 Task: Open a blank google sheet and write heading  SpendSmartAdd Dates in a column and its values below  '2023-05-01, 2023-05-03, 2023-05-05, 2023-05-10, 2023-05-15, 2023-05-20, 2023-05-25 & 2023-05-31'Add Categories in next column and its values below  Groceries, Dining Out, Transportation, Entertainment, Shopping, Utilities, Health & Miscellaneous. Add Descriptions in next column and its values below  Supermarket, Restaurant, Public Transport, Movie Tickets, Clothing Store, Internet Bill, Pharmacy & Online PurchaseAdd Amountin next column and its values below  $50, $30, $10, $20, $100, $60, $40 & $50Save page DashboardFinDashboardbook
Action: Key pressed <Key.shift>Spend
Screenshot: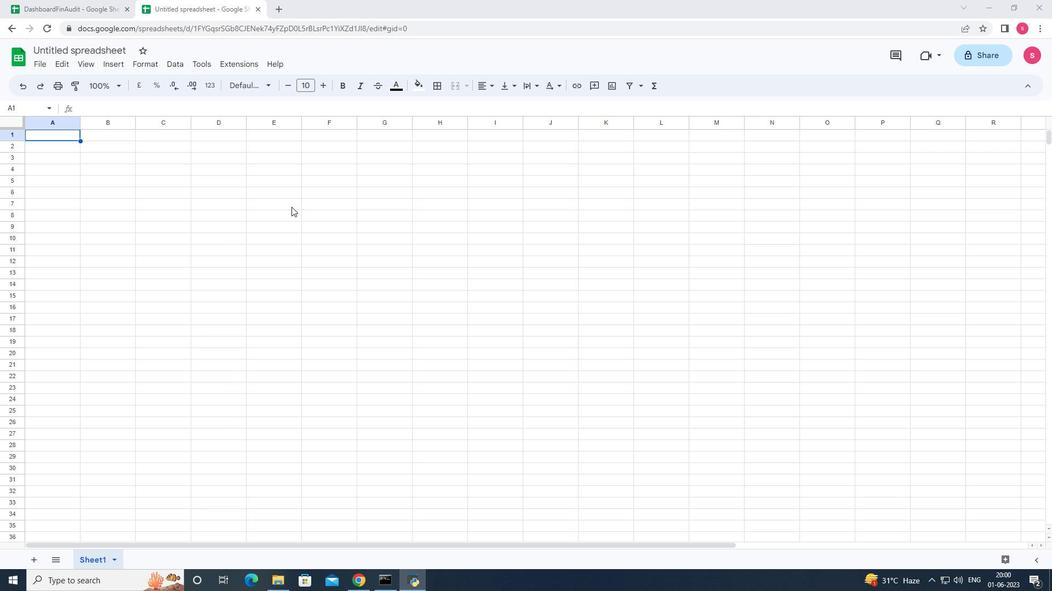 
Action: Mouse moved to (58, 134)
Screenshot: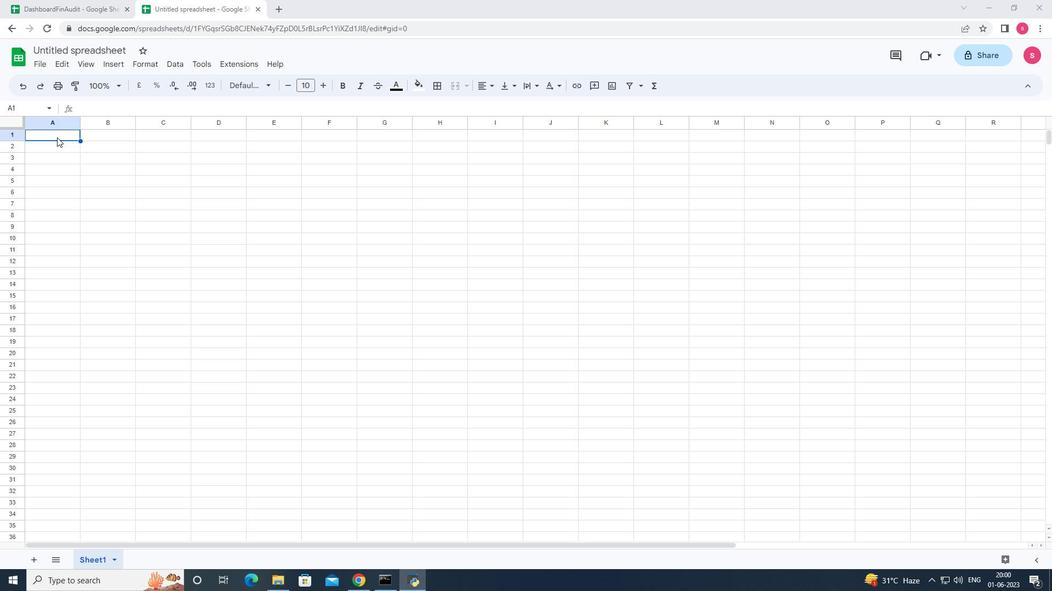 
Action: Mouse pressed left at (58, 134)
Screenshot: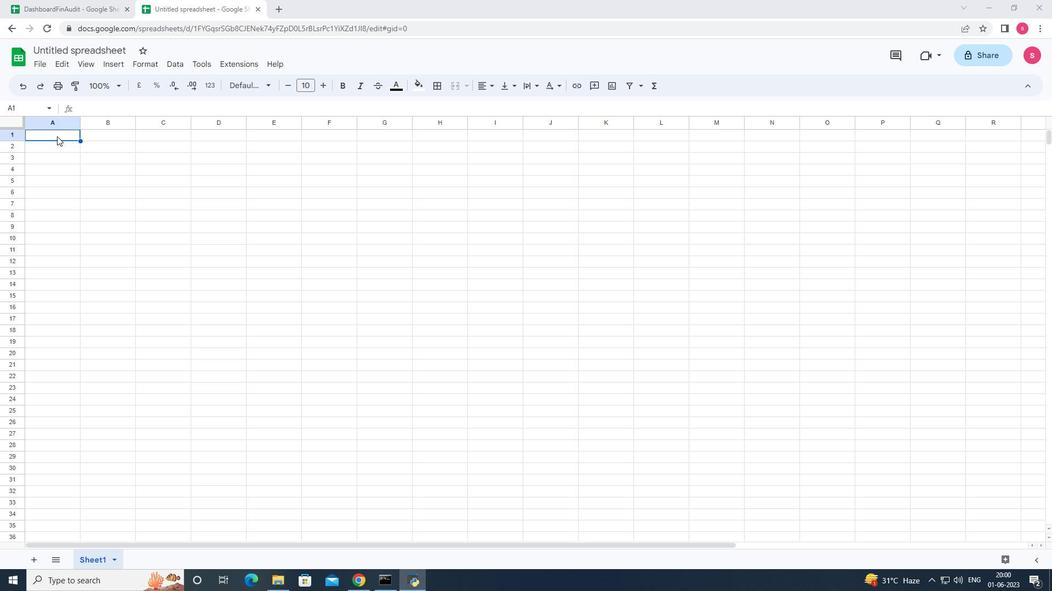 
Action: Mouse moved to (38, 136)
Screenshot: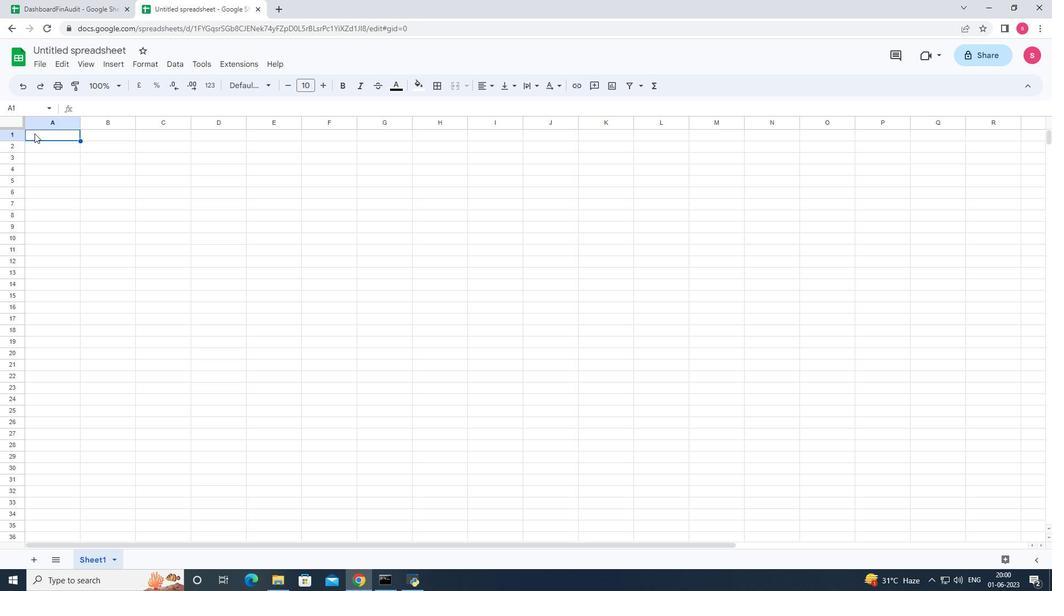 
Action: Mouse pressed left at (38, 136)
Screenshot: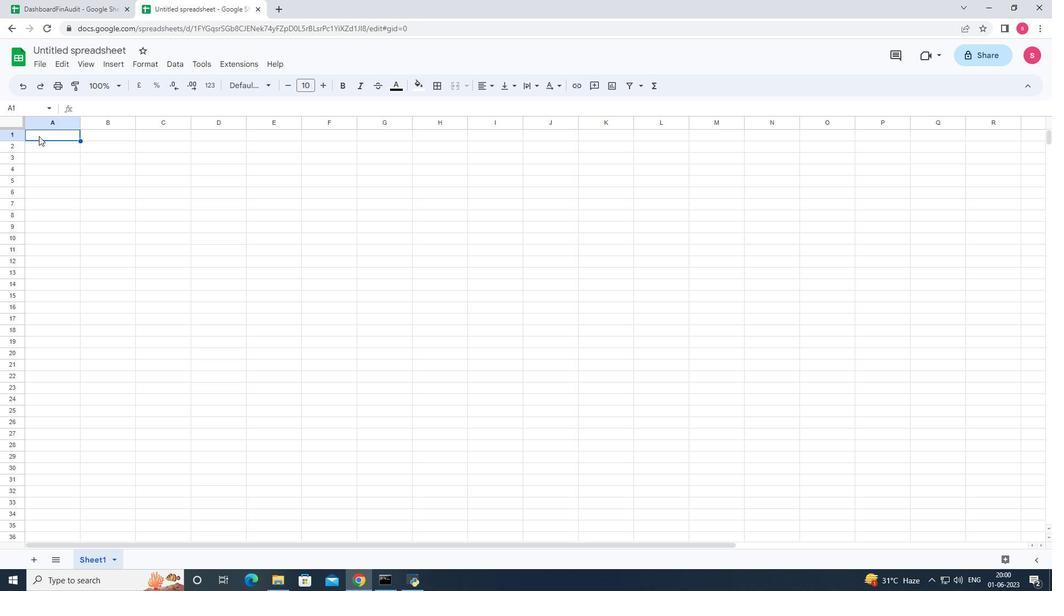 
Action: Mouse moved to (43, 134)
Screenshot: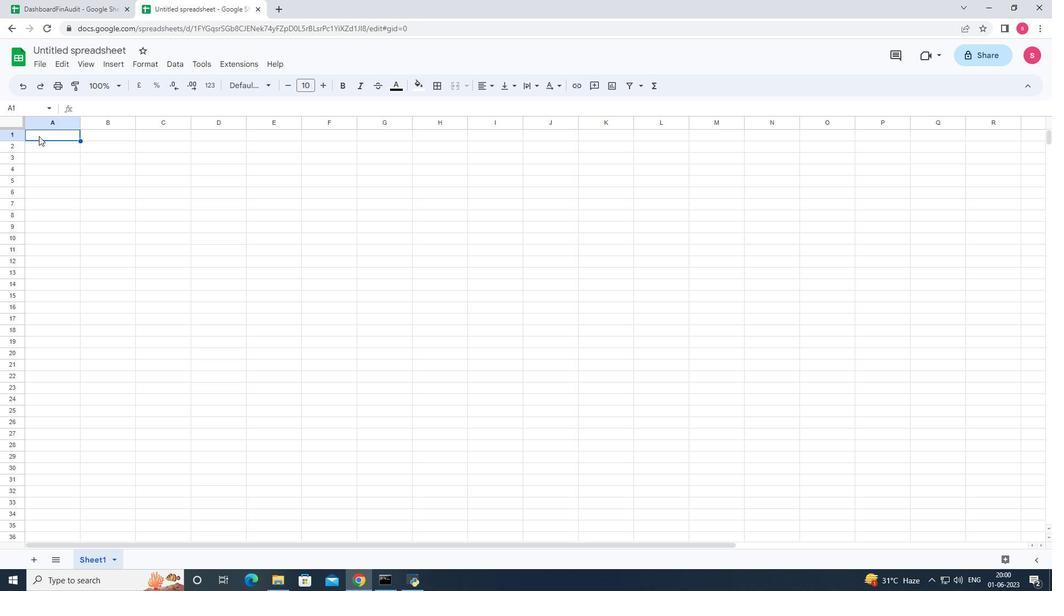 
Action: Mouse pressed left at (43, 134)
Screenshot: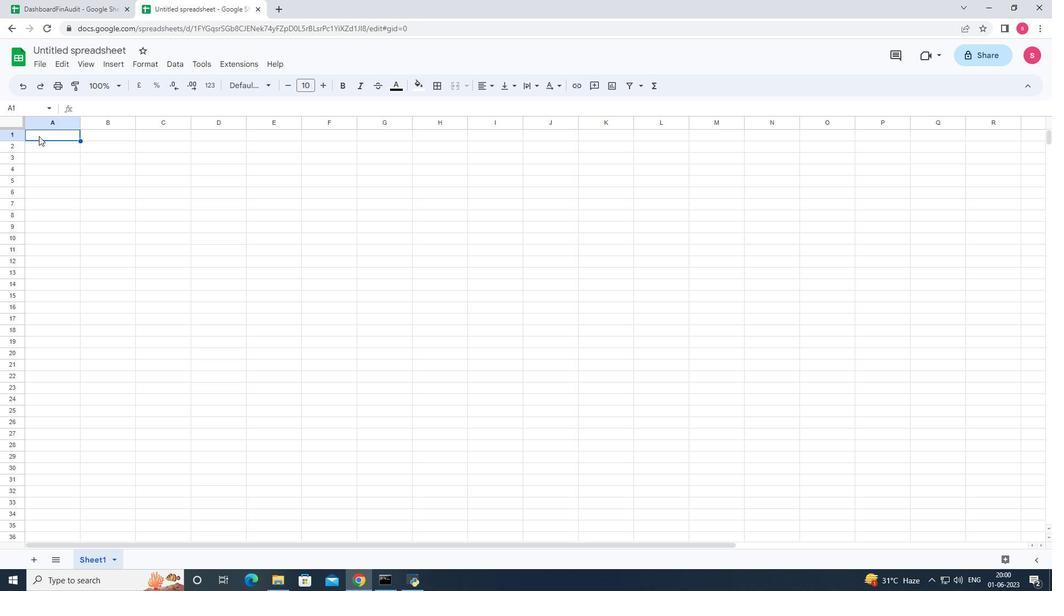 
Action: Mouse moved to (52, 133)
Screenshot: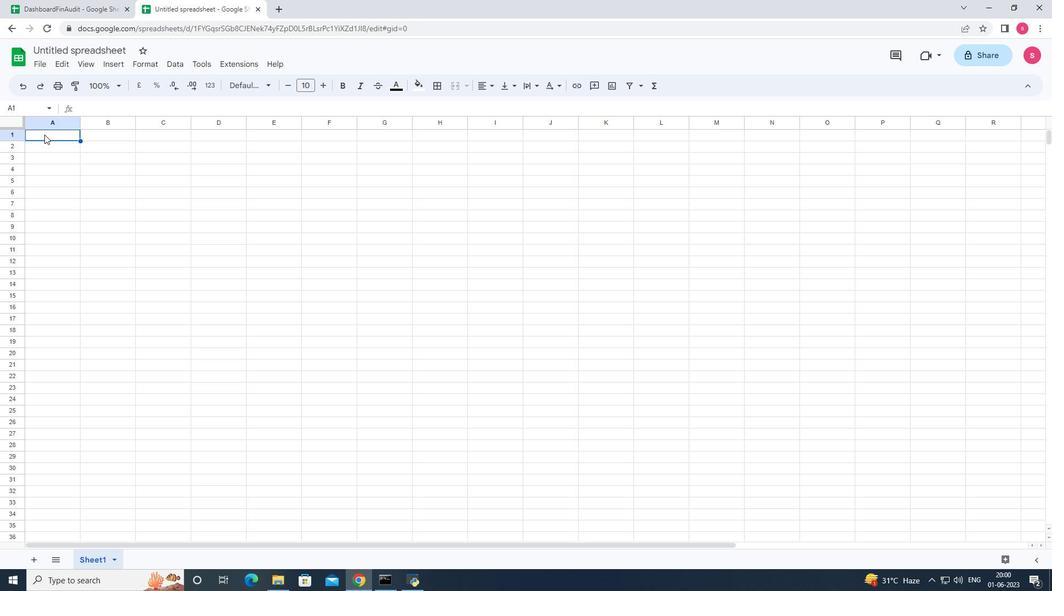 
Action: Mouse pressed left at (52, 133)
Screenshot: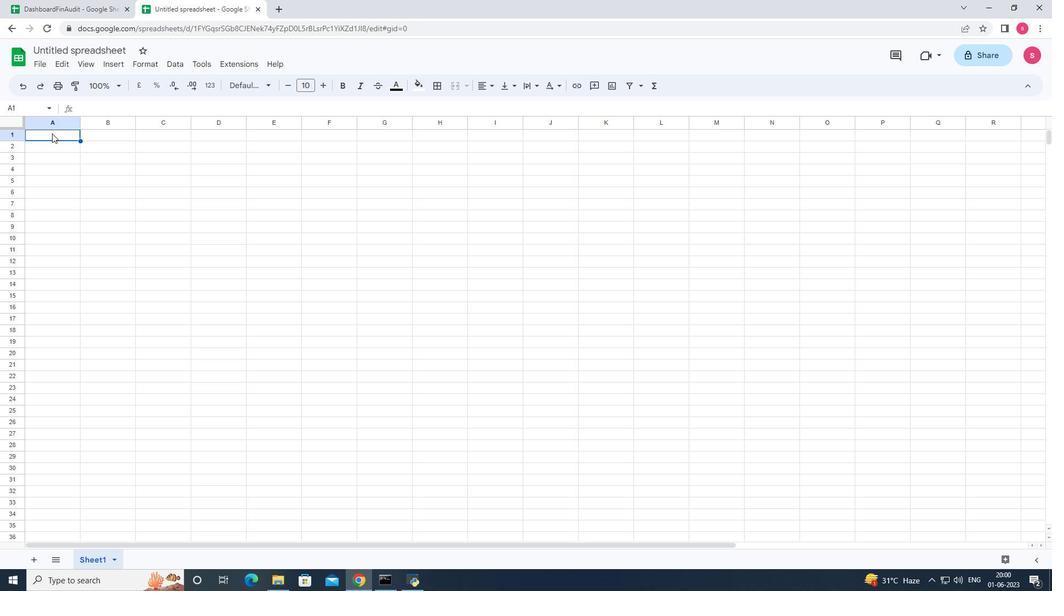 
Action: Mouse moved to (61, 128)
Screenshot: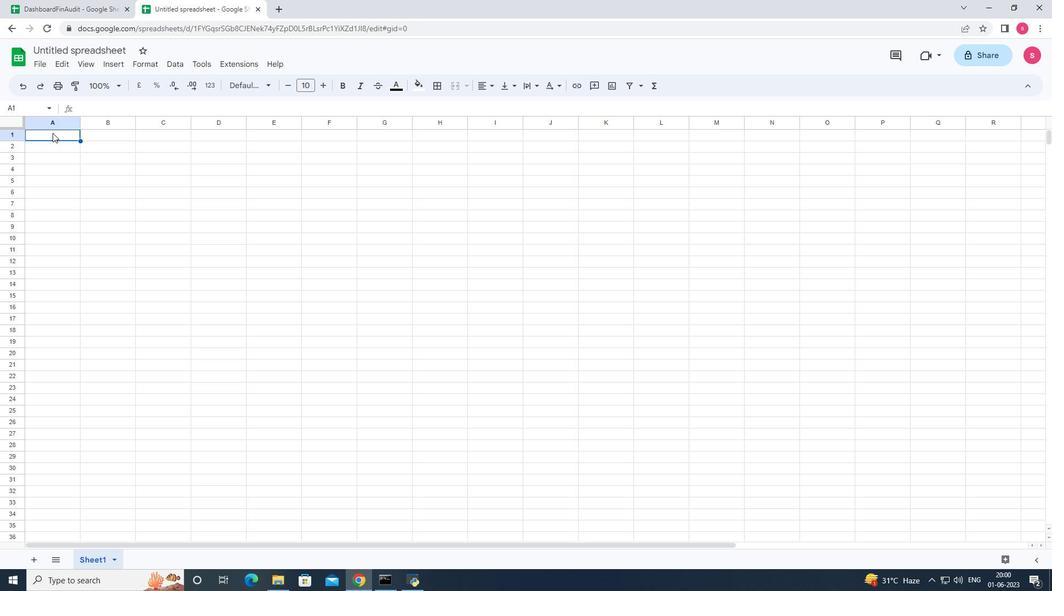 
Action: Mouse pressed left at (61, 128)
Screenshot: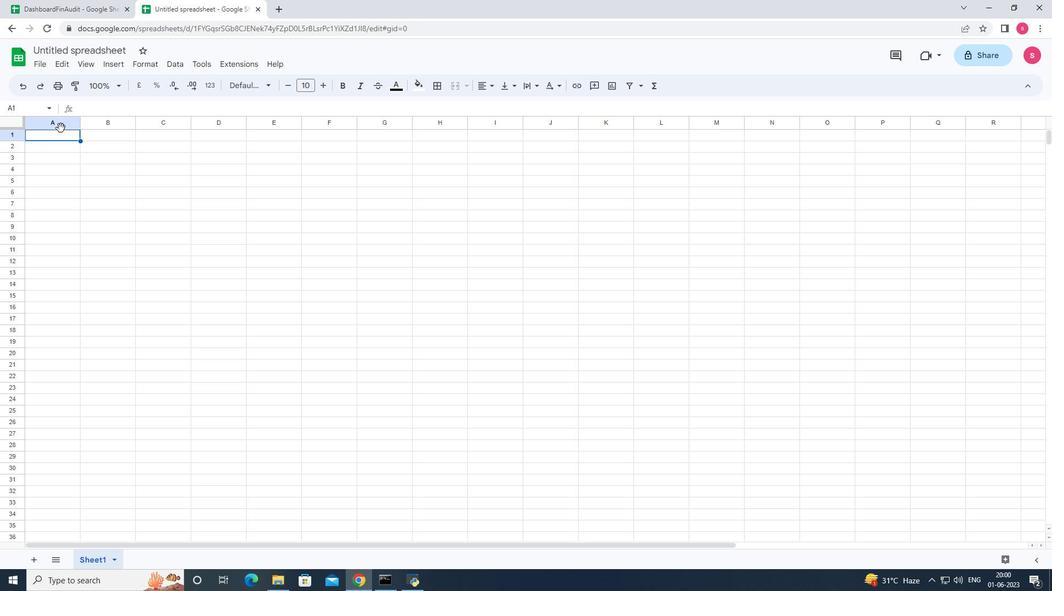 
Action: Mouse moved to (150, 176)
Screenshot: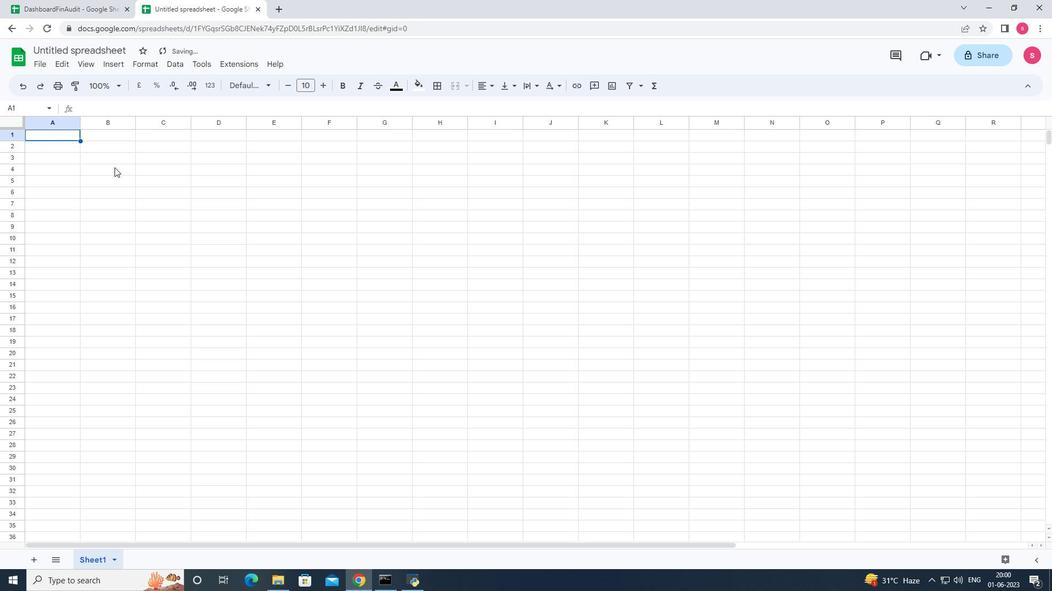 
Action: Mouse pressed left at (150, 176)
Screenshot: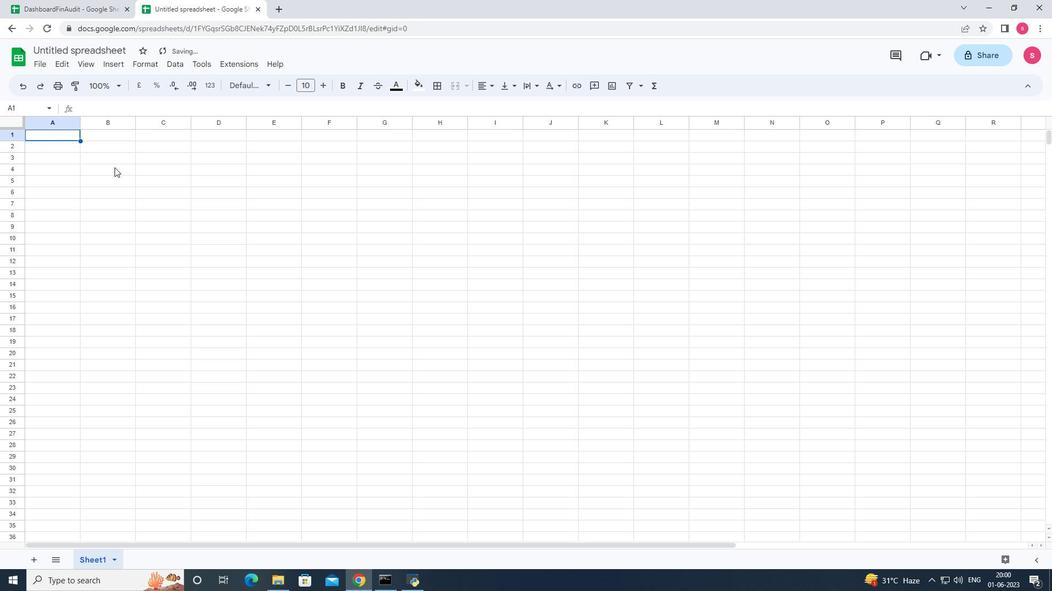 
Action: Mouse moved to (66, 137)
Screenshot: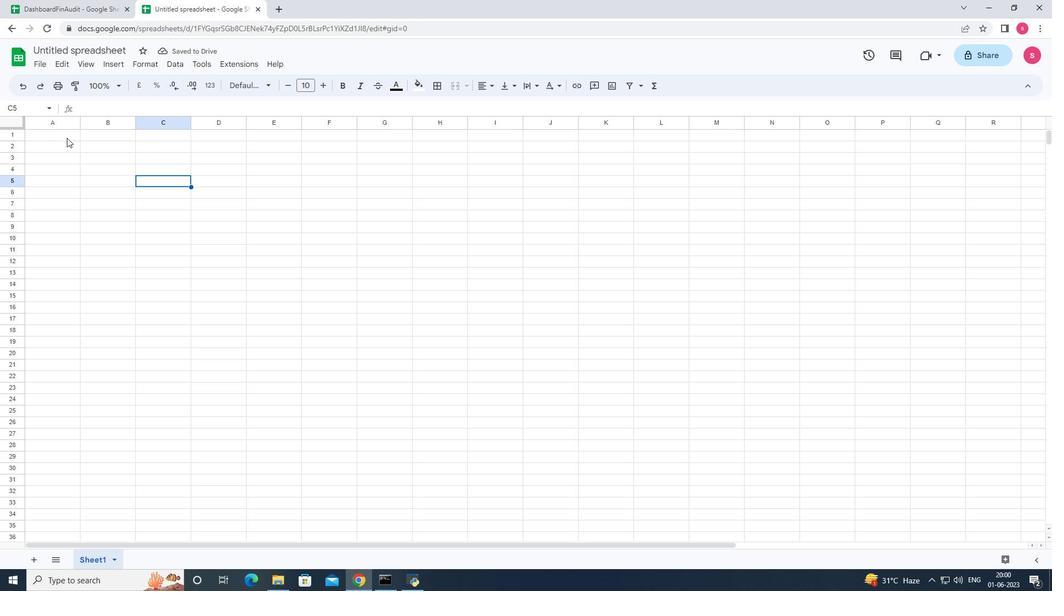 
Action: Mouse pressed left at (66, 137)
Screenshot: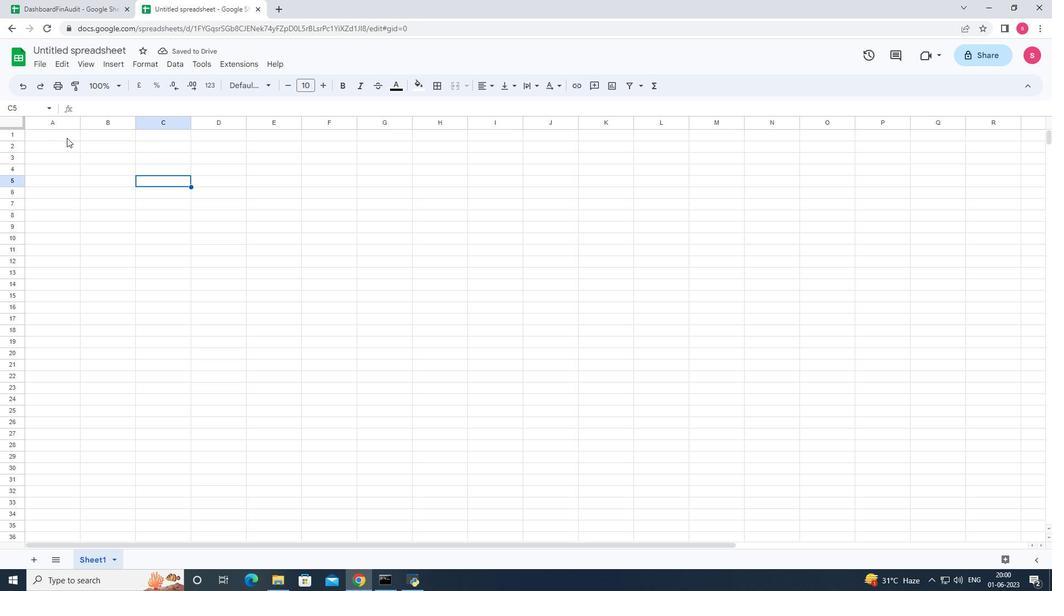 
Action: Mouse pressed left at (66, 137)
Screenshot: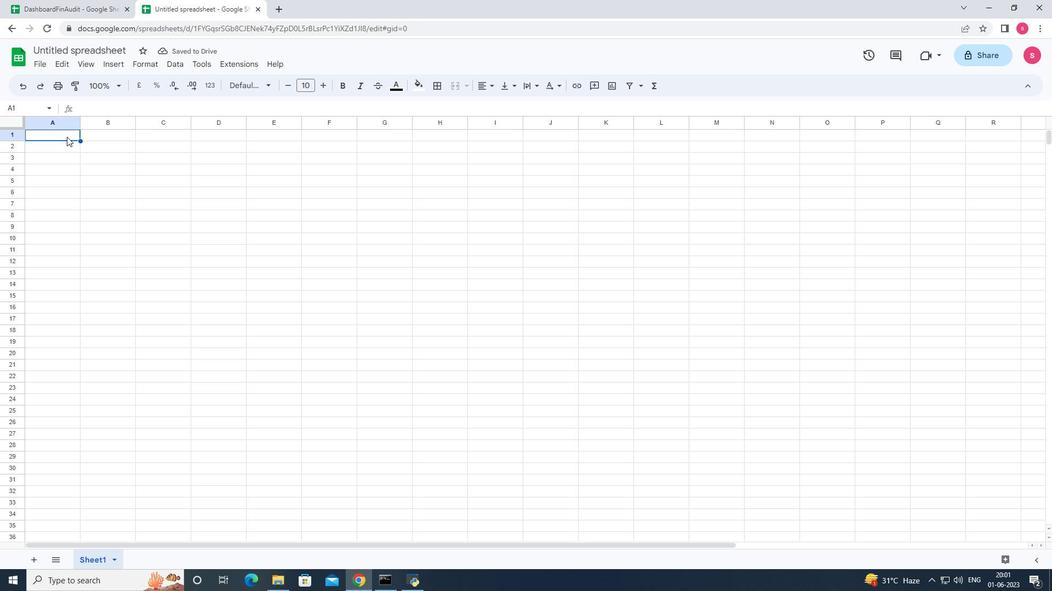 
Action: Mouse pressed left at (66, 137)
Screenshot: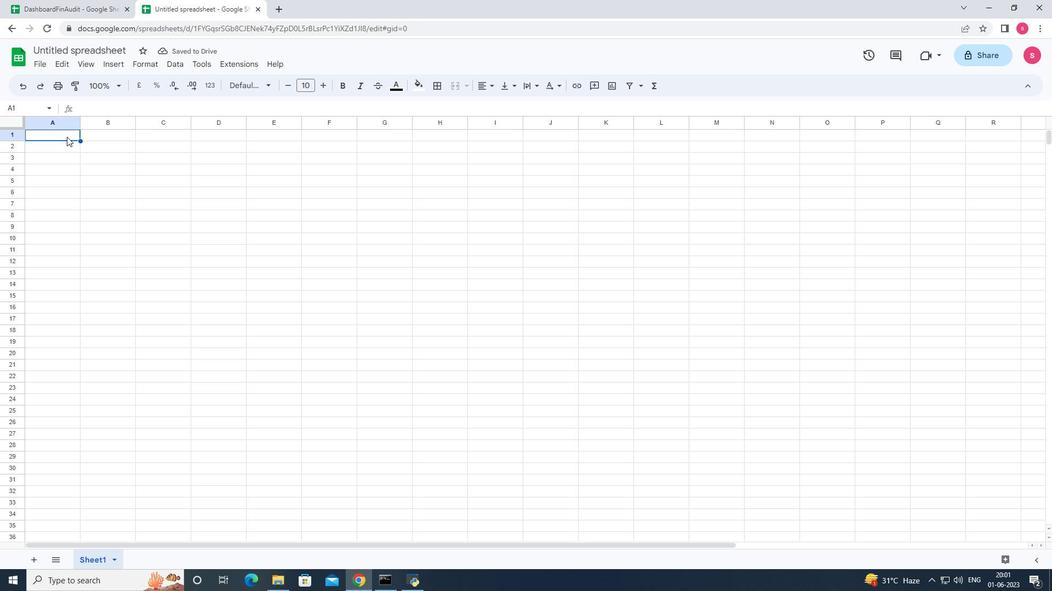 
Action: Mouse moved to (117, 183)
Screenshot: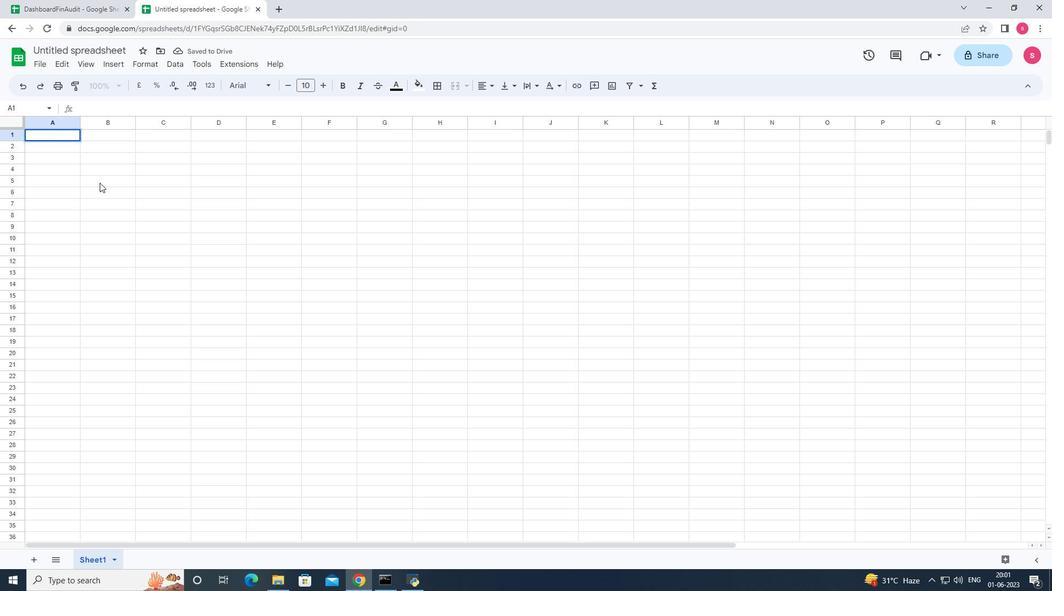 
Action: Key pressed <Key.shift>Spend<Key.space><Key.shift>Smart<Key.enter><Key.shift>DA<Key.backspace>ates<Key.enter>2023-05-01<Key.enter>2023-05-03<Key.enter>2023-05-05<Key.enter>2023-05-0<Key.backspace>10<Key.enter>2023-05-15<Key.enter>2023-05-20<Key.enter>2023-05-25<Key.enter>2023-05-31<Key.enter><Key.right><Key.up><Key.up><Key.up><Key.up><Key.up><Key.up><Key.up><Key.up><Key.up><Key.shift>Categories<Key.down><Key.shift><Key.shift><Key.shift><Key.shift><Key.shift><Key.shift><Key.shift><Key.shift><Key.shift><Key.shift>Groceries<Key.enter><Key.shift><Key.shift><Key.shift>Dining<Key.space><Key.shift>out<Key.backspace><Key.backspace><Key.backspace><Key.shift><Key.shift><Key.shift><Key.shift><Key.shift><Key.shift><Key.shift><Key.shift><Key.shift><Key.shift>Out<Key.enter><Key.shift>Transportation<Key.enter><Key.shift>Entertainment<Key.enter><Key.shift>Shopping<Key.enter><Key.shift>Utilities<Key.enter><Key.shift><Key.shift><Key.shift><Key.shift><Key.shift><Key.shift>Health<Key.enter><Key.shift>Miscellaneous<Key.enter><Key.right><Key.up><Key.up><Key.up><Key.up><Key.up><Key.up><Key.up><Key.up><Key.up><Key.shift>Descriptions<Key.enter><Key.shift>Supermarket<Key.enter><Key.shift><Key.shift><Key.shift>Restaurant<Key.enter><Key.shift>Public<Key.space><Key.shift><Key.shift><Key.shift><Key.shift><Key.shift><Key.shift><Key.shift><Key.shift><Key.shift><Key.shift><Key.shift><Key.shift><Key.shift><Key.shift><Key.shift><Key.shift><Key.shift>Transport<Key.enter><Key.shift>Movie<Key.space><Key.shift>Tickets<Key.enter><Key.shift><Key.shift><Key.shift><Key.shift><Key.shift><Key.shift>Clothing<Key.space><Key.shift>Store<Key.enter><Key.shift>Internet<Key.space><Key.shift>Bill<Key.enter><Key.shift>O<Key.backspace><Key.shift><Key.shift><Key.shift>Pharmacy<Key.enter><Key.shift>Online<Key.space><Key.shift>Purchase<Key.enter><Key.right><Key.right><Key.up><Key.up><Key.up><Key.up><Key.up><Key.up><Key.up><Key.up><Key.up><Key.left><Key.shift>Amount<Key.enter>50<Key.enter>30<Key.enter>10<Key.enter>20<Key.enter>100<Key.enter>60<Key.enter>40<Key.enter>50
Screenshot: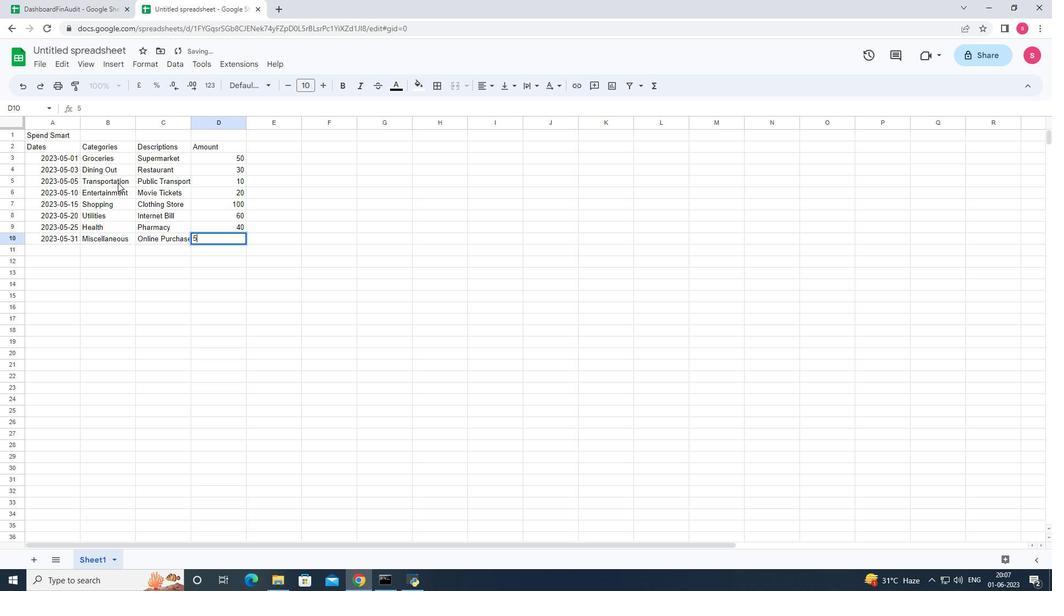 
Action: Mouse moved to (196, 158)
Screenshot: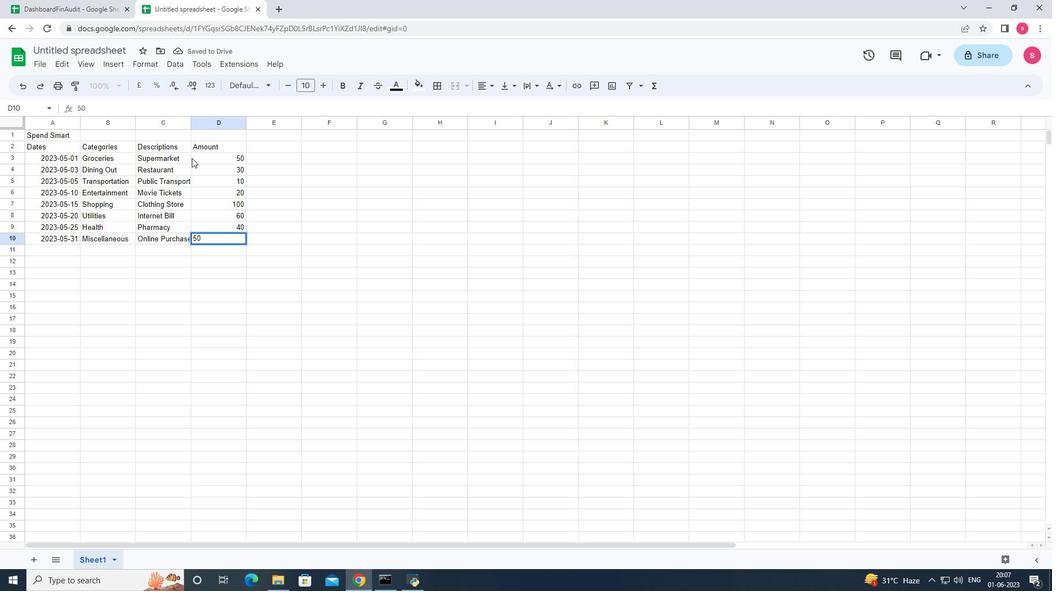 
Action: Mouse pressed left at (196, 158)
Screenshot: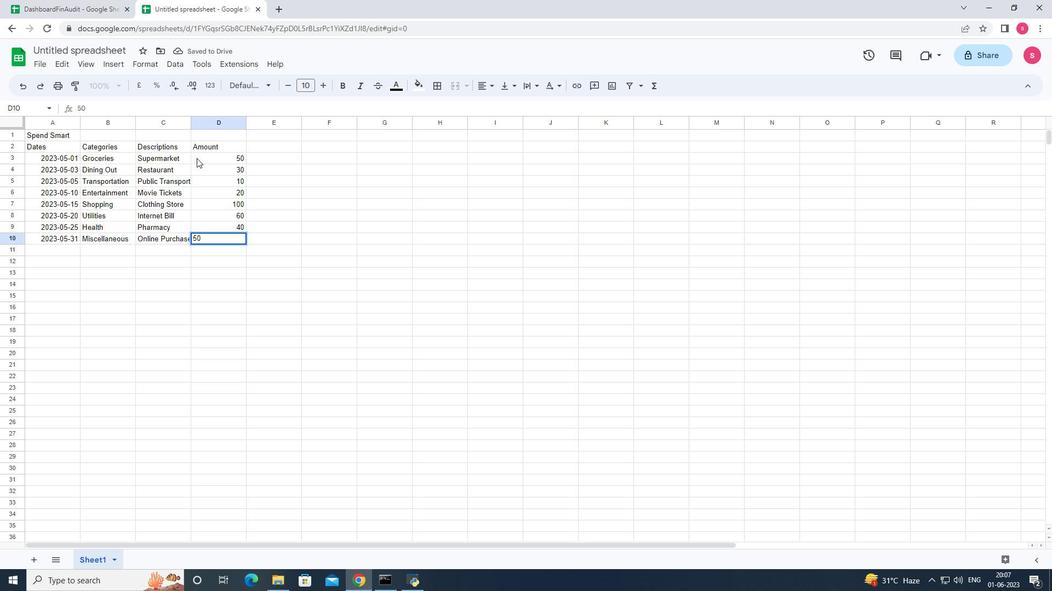 
Action: Mouse moved to (152, 64)
Screenshot: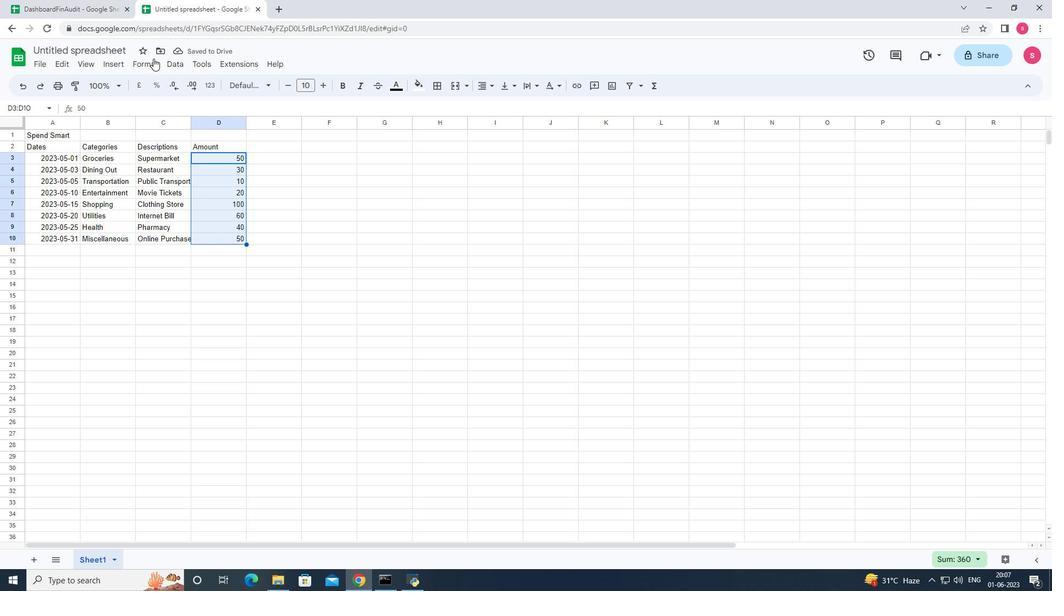 
Action: Mouse pressed left at (152, 64)
Screenshot: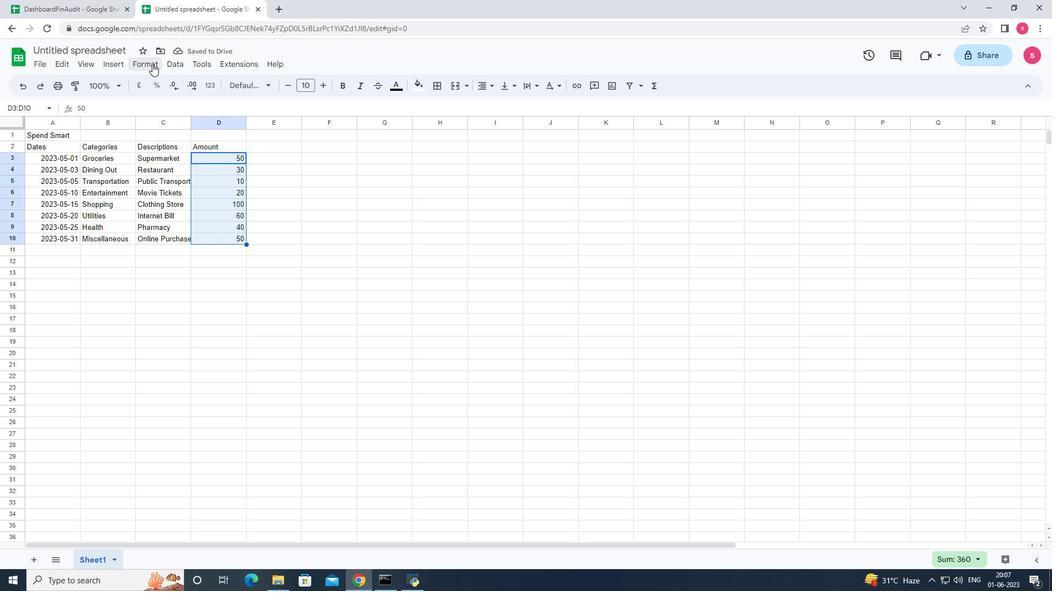
Action: Mouse moved to (162, 105)
Screenshot: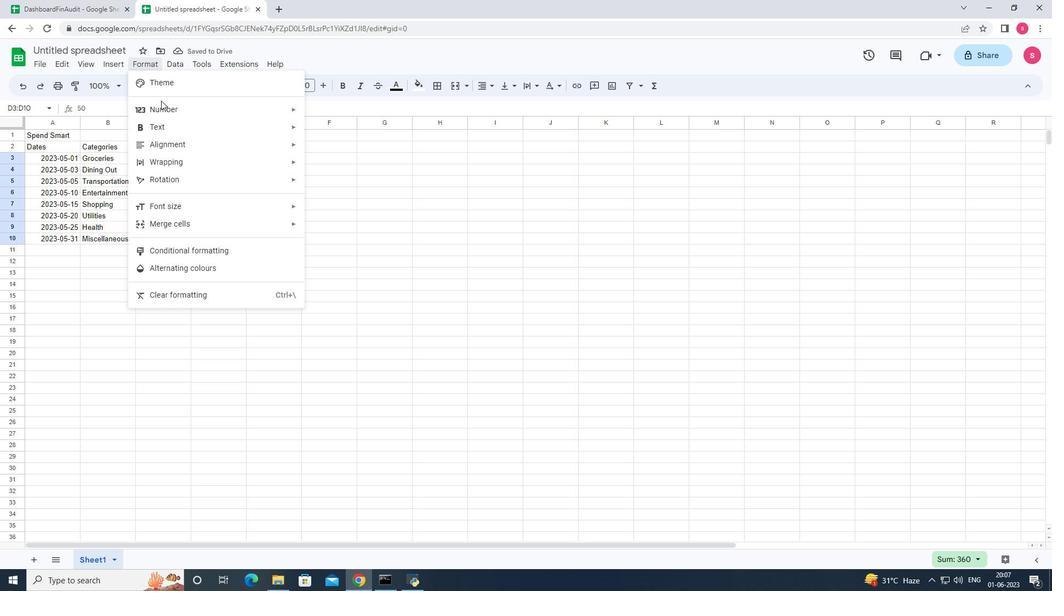 
Action: Mouse pressed left at (162, 105)
Screenshot: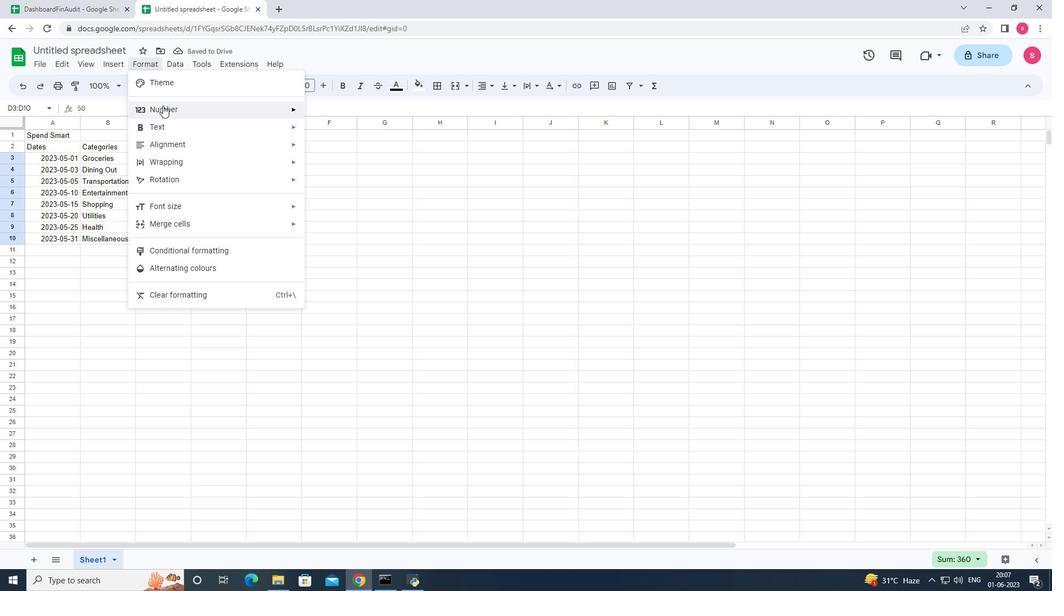 
Action: Mouse moved to (396, 437)
Screenshot: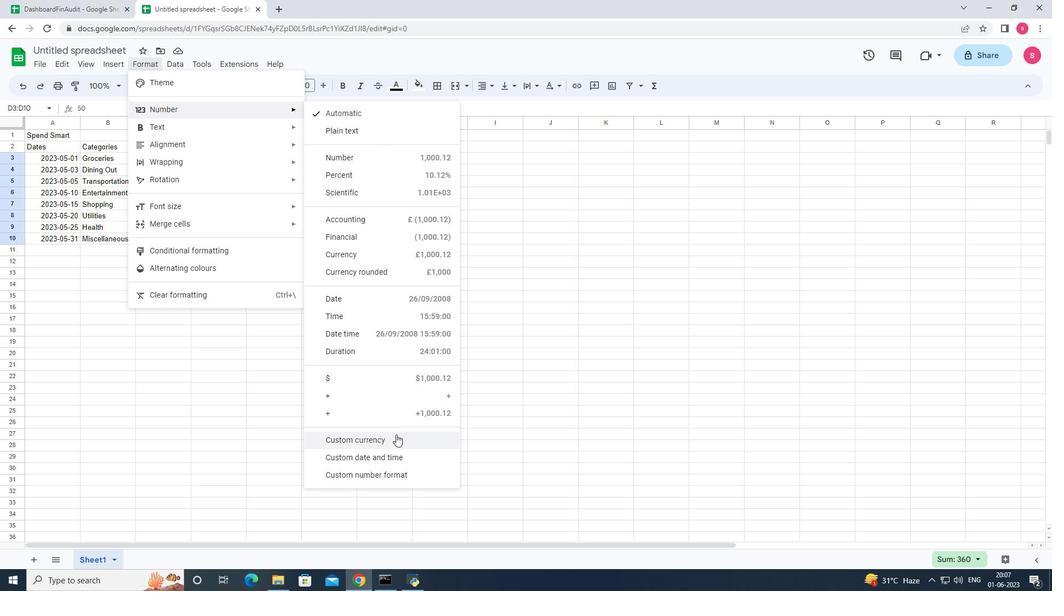 
Action: Mouse pressed left at (396, 437)
Screenshot: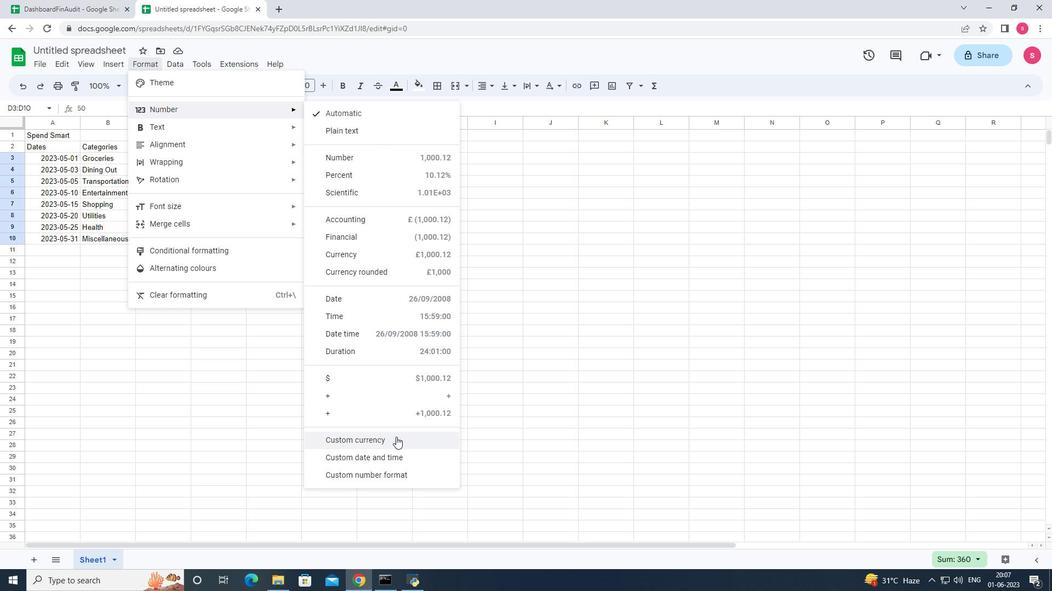 
Action: Mouse moved to (555, 240)
Screenshot: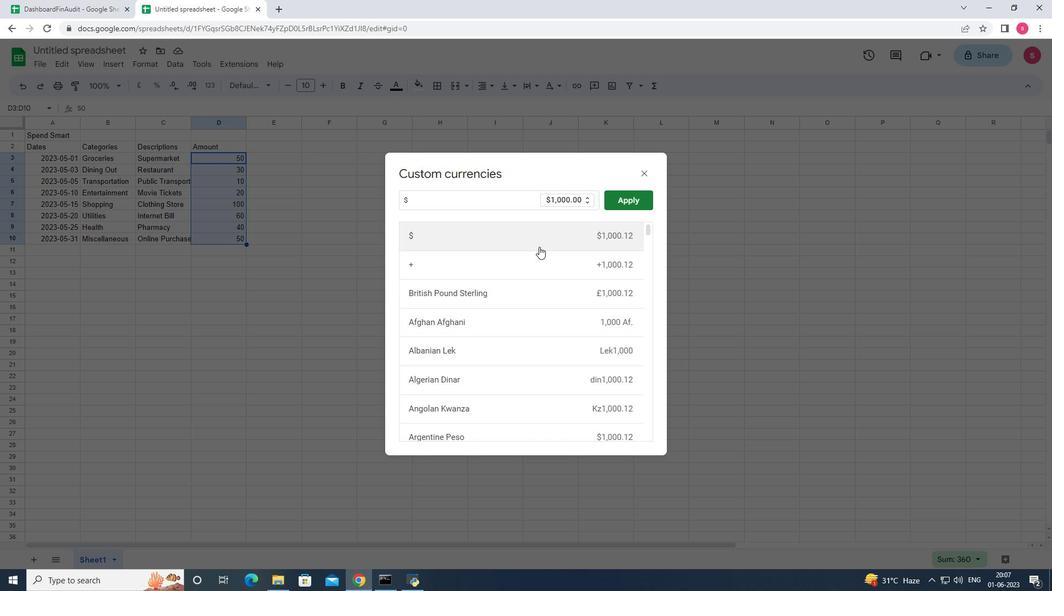 
Action: Mouse pressed left at (555, 240)
Screenshot: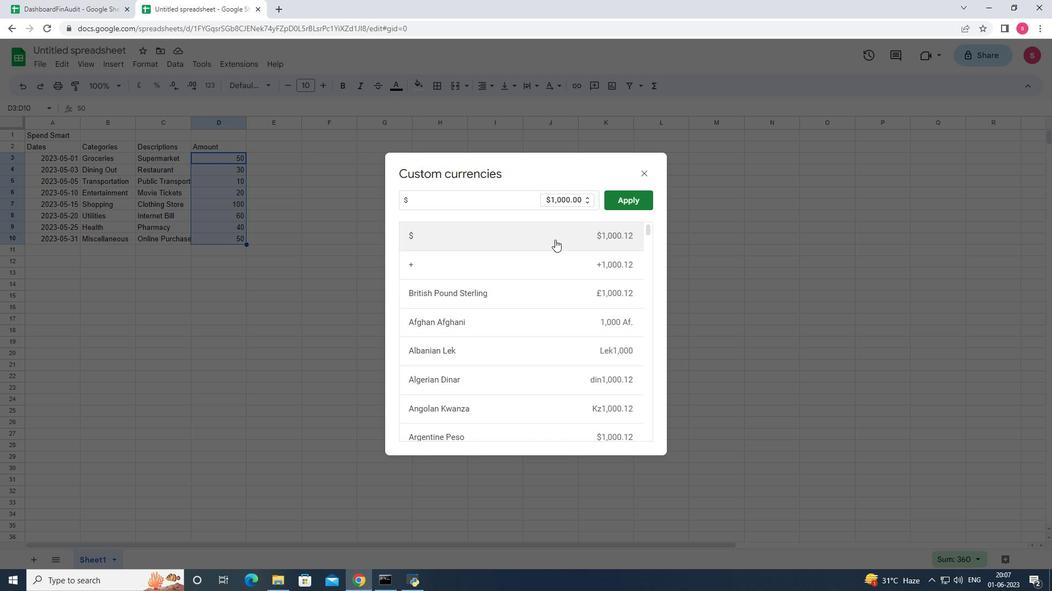 
Action: Mouse moved to (631, 202)
Screenshot: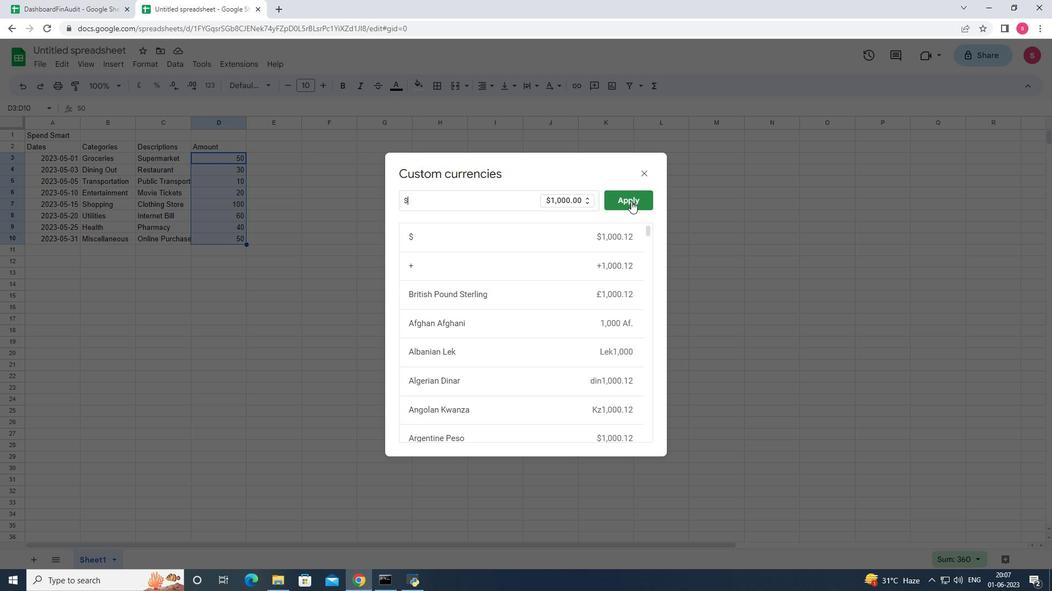 
Action: Mouse pressed left at (631, 202)
Screenshot: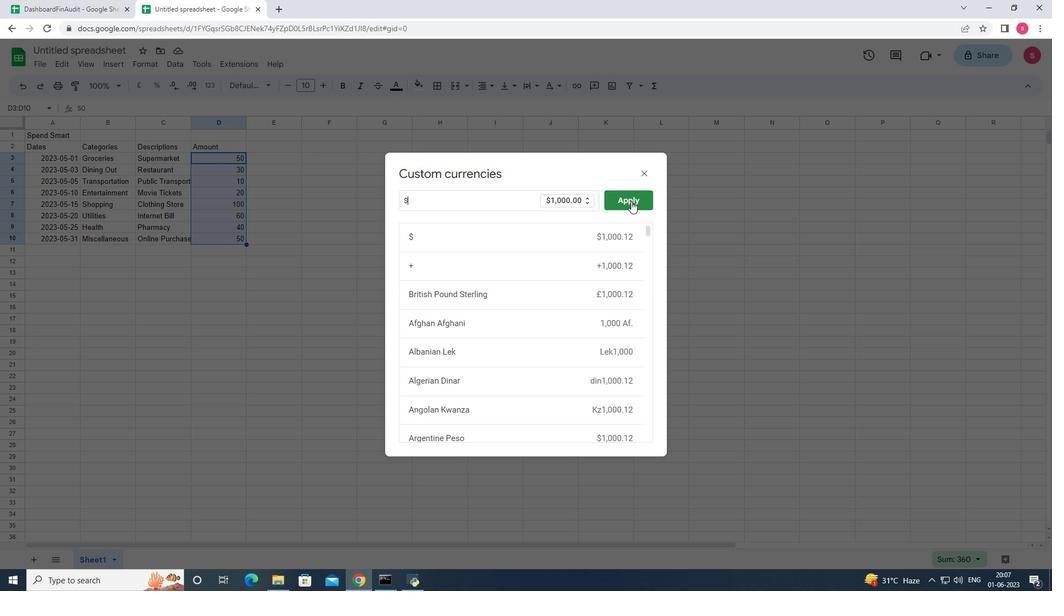 
Action: Mouse moved to (357, 310)
Screenshot: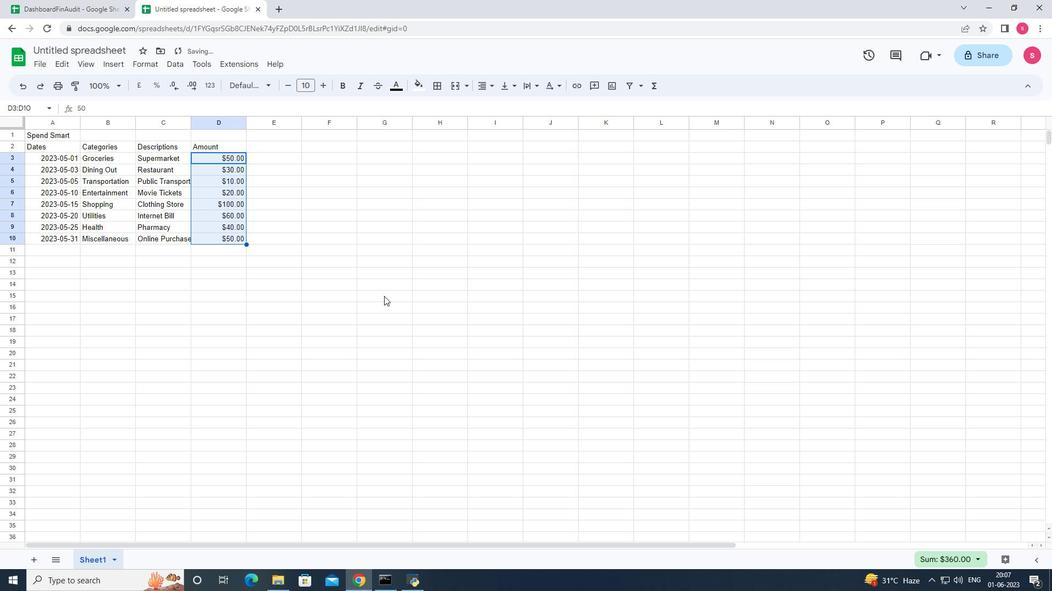 
Action: Mouse pressed left at (357, 310)
Screenshot: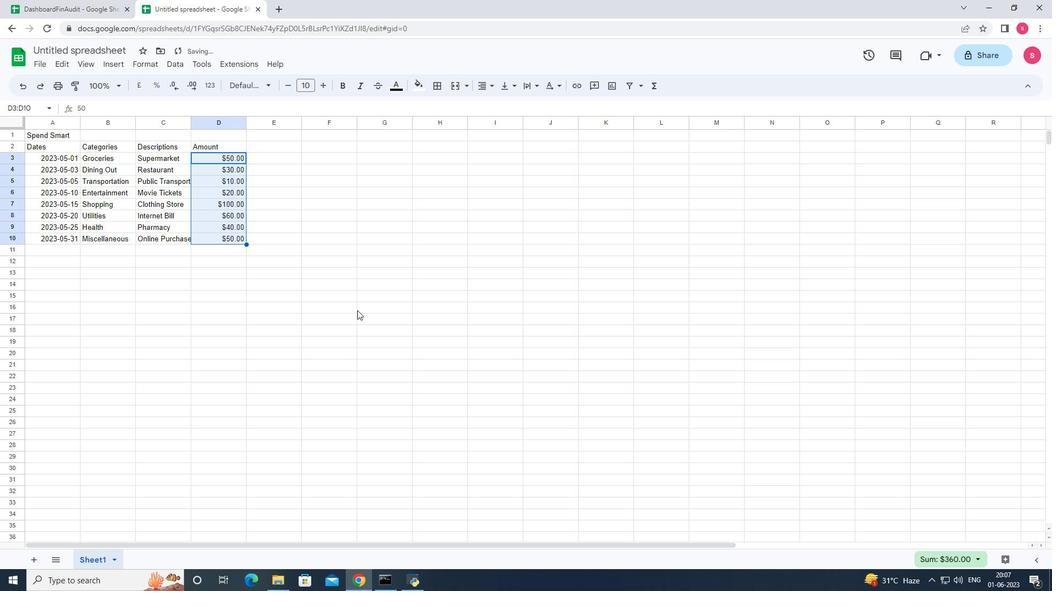 
Action: Mouse moved to (86, 50)
Screenshot: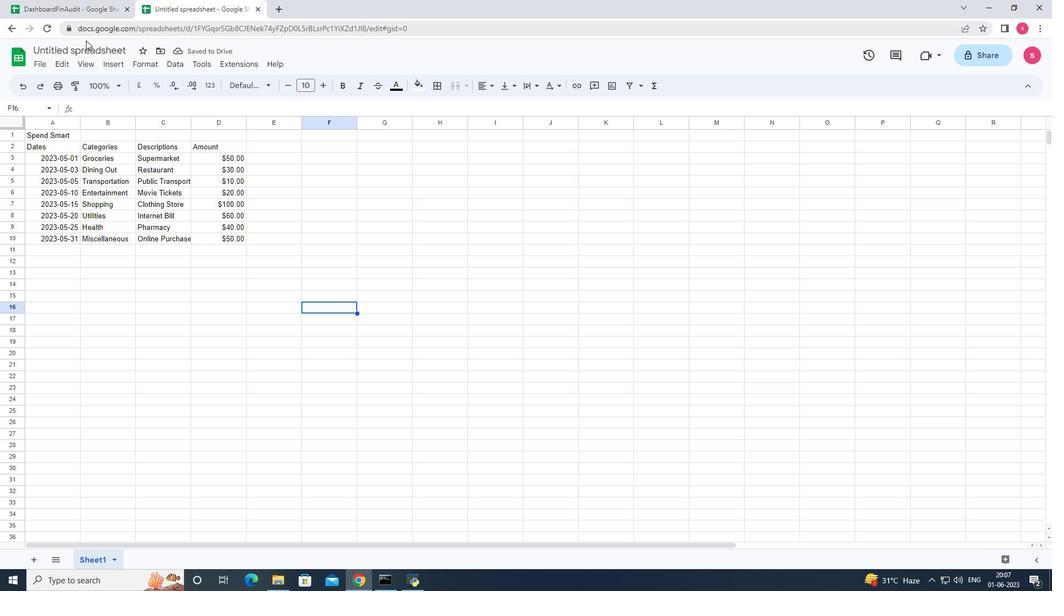 
Action: Mouse pressed left at (86, 50)
Screenshot: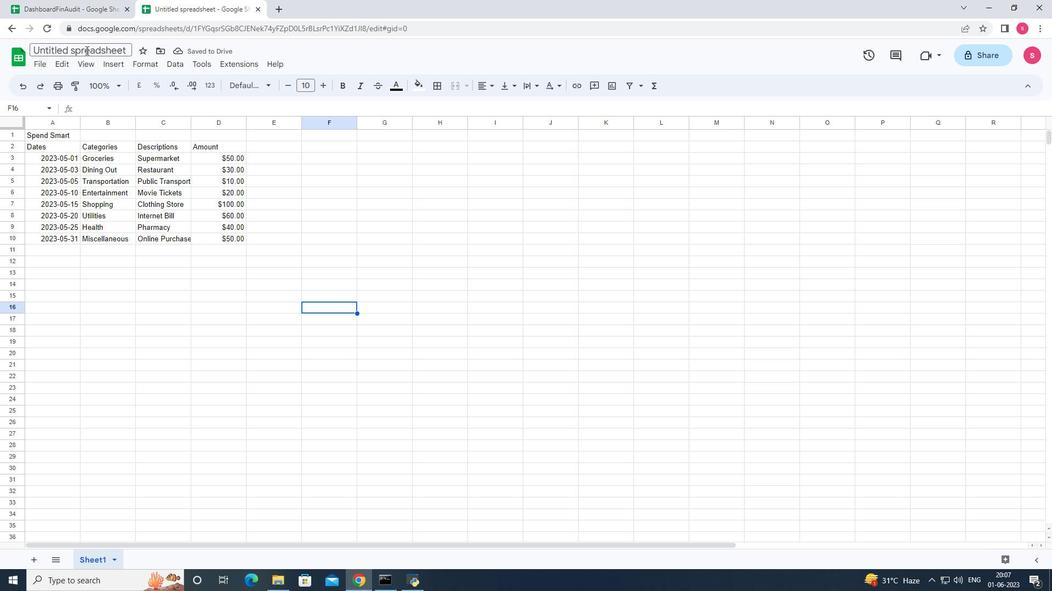 
Action: Mouse moved to (83, 52)
Screenshot: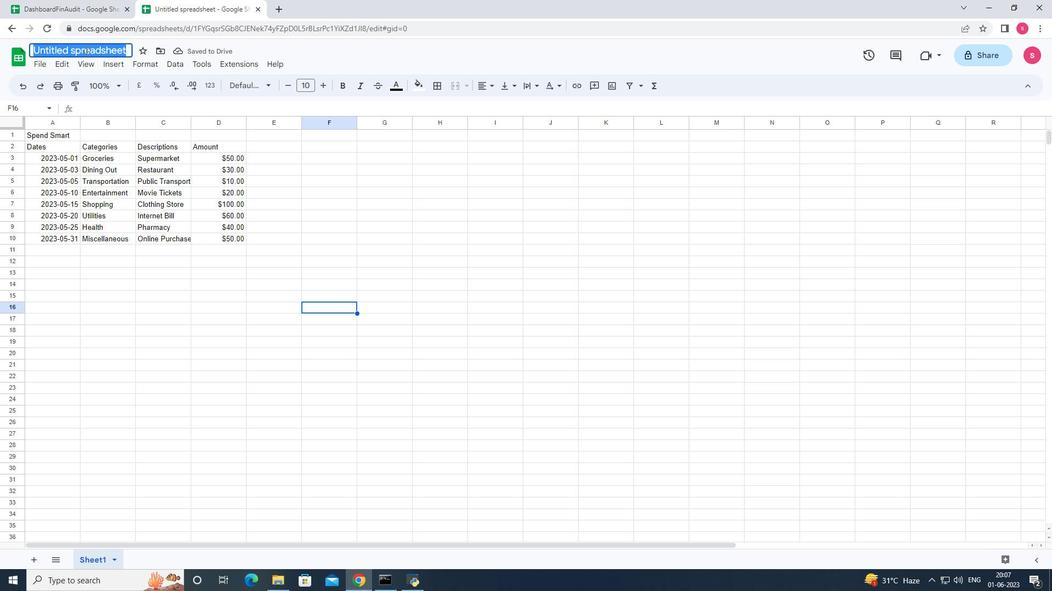 
Action: Key pressed <Key.backspace><Key.shift><Key.shift><Key.shift><Key.shift><Key.shift><Key.shift>Dashboard<Key.shift><Key.shift><Key.shift><Key.shift><Key.shift><Key.shift>Fin<Key.shift><Key.shift><Key.shift>DAs<Key.backspace><Key.backspace>ashboardbook
Screenshot: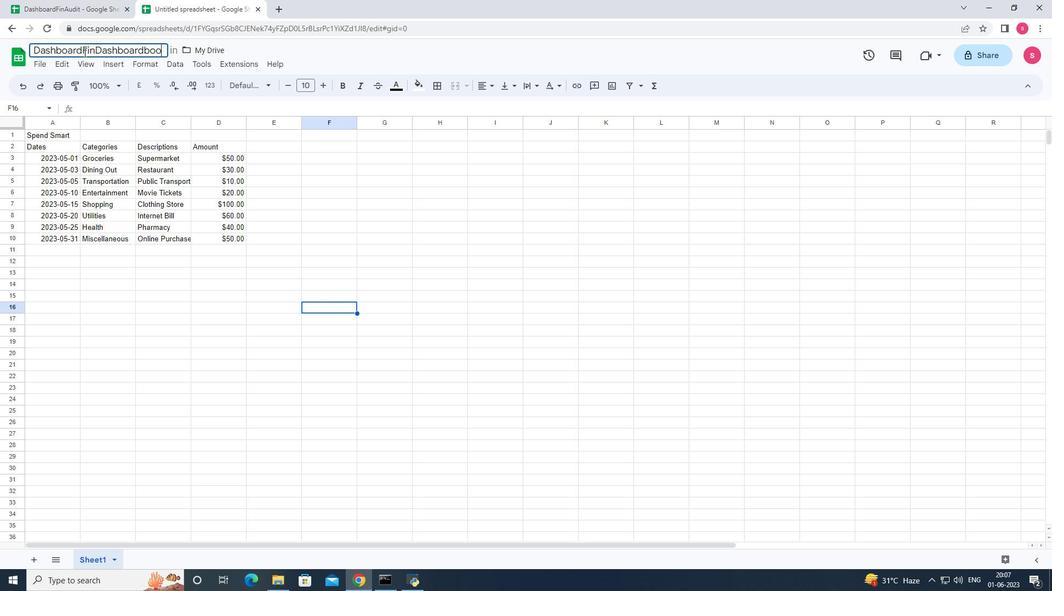 
Action: Mouse moved to (310, 245)
Screenshot: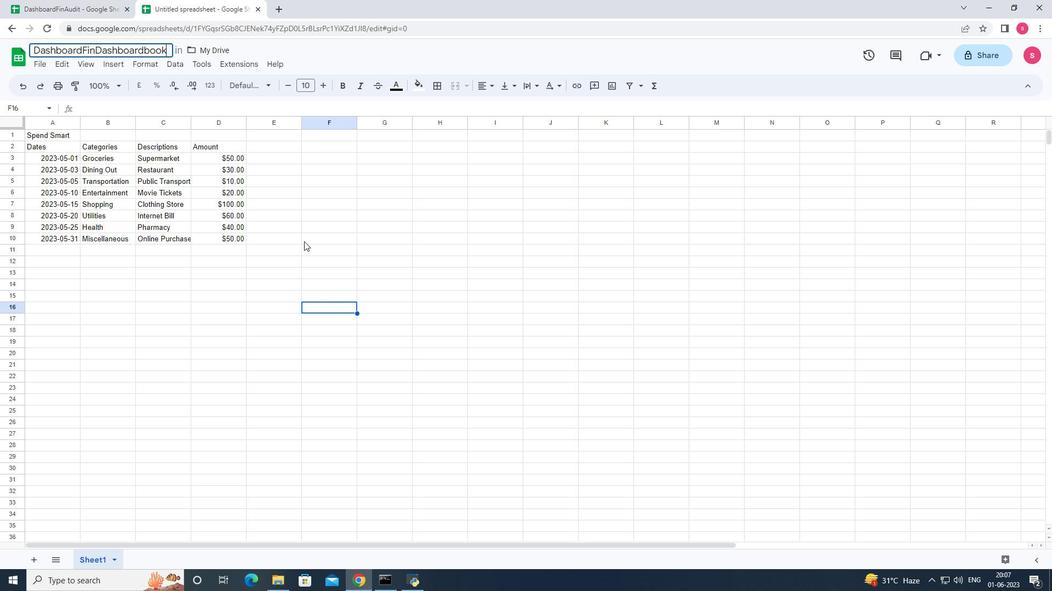 
Action: Mouse pressed left at (310, 245)
Screenshot: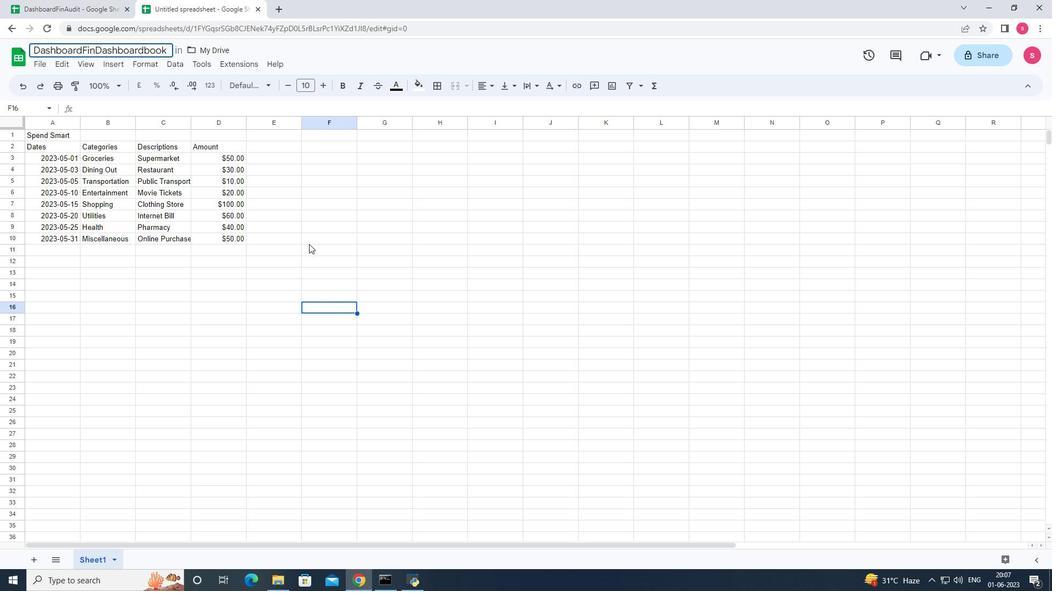 
Action: Mouse moved to (81, 126)
Screenshot: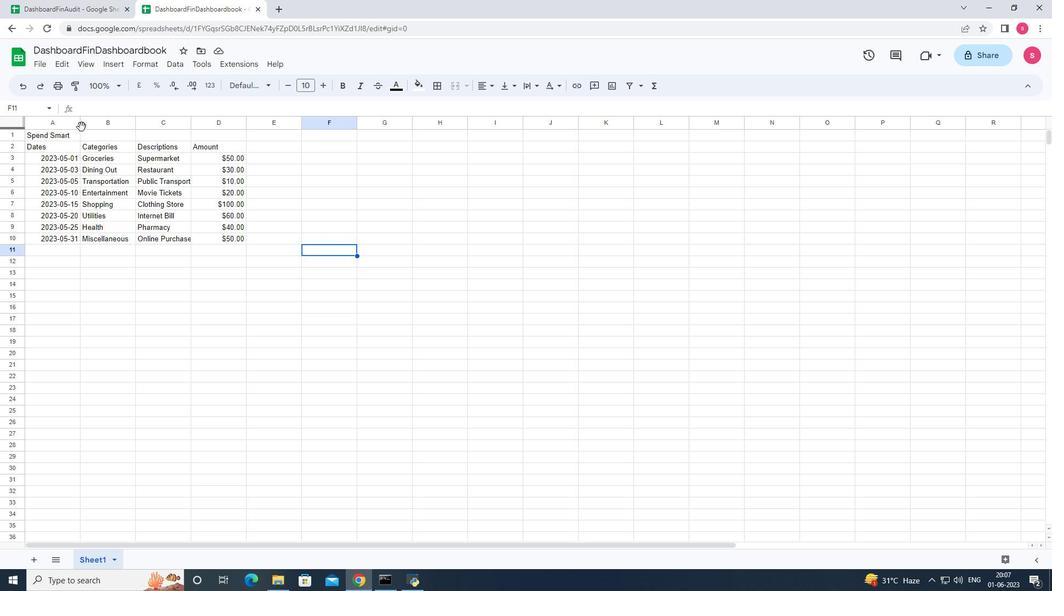 
Action: Mouse pressed left at (81, 126)
Screenshot: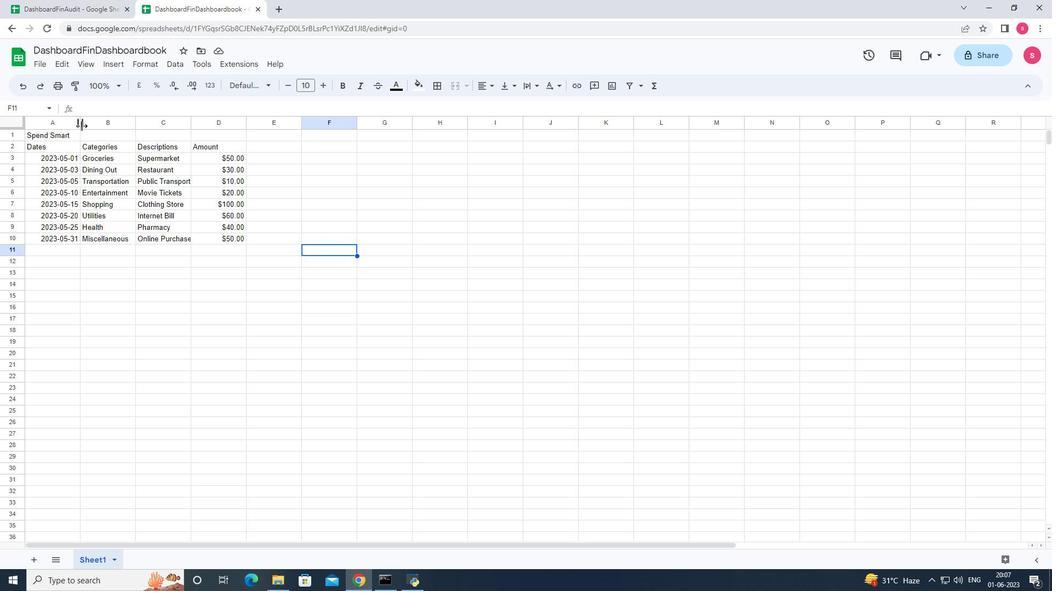 
Action: Mouse pressed left at (81, 126)
Screenshot: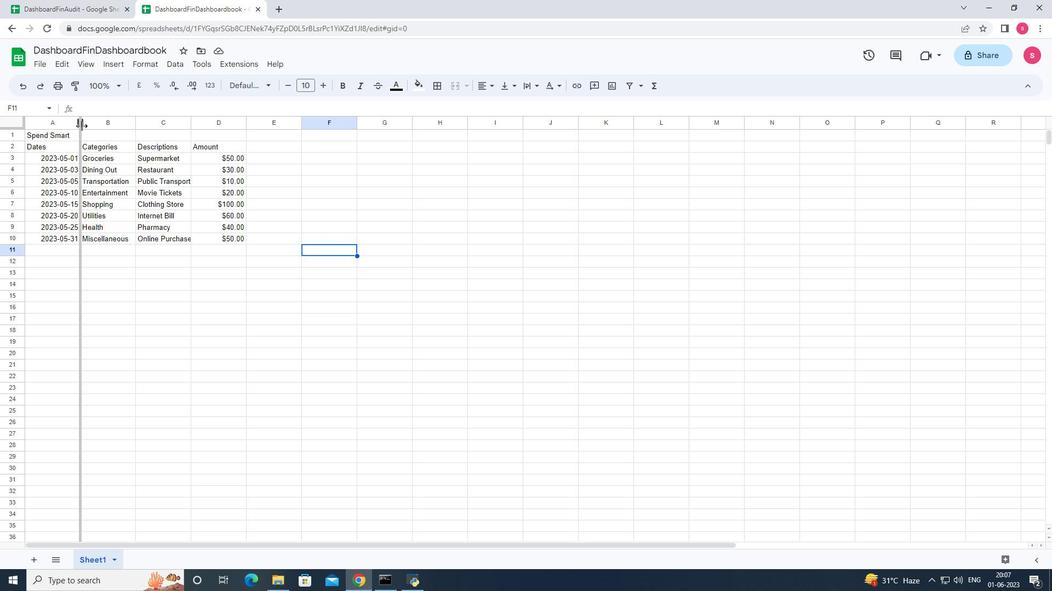 
Action: Mouse moved to (126, 123)
Screenshot: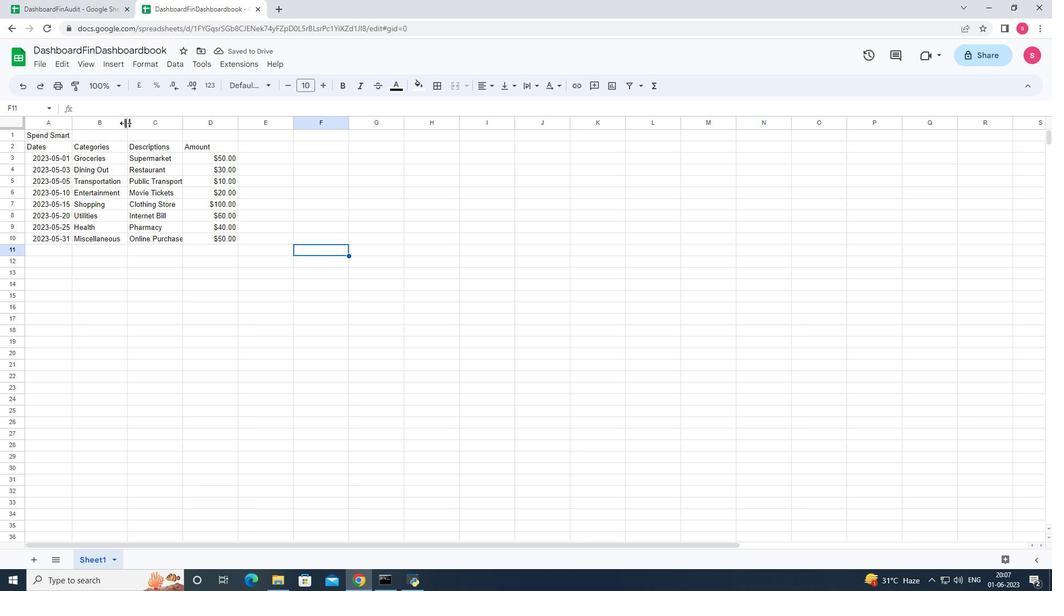 
Action: Mouse pressed left at (126, 123)
Screenshot: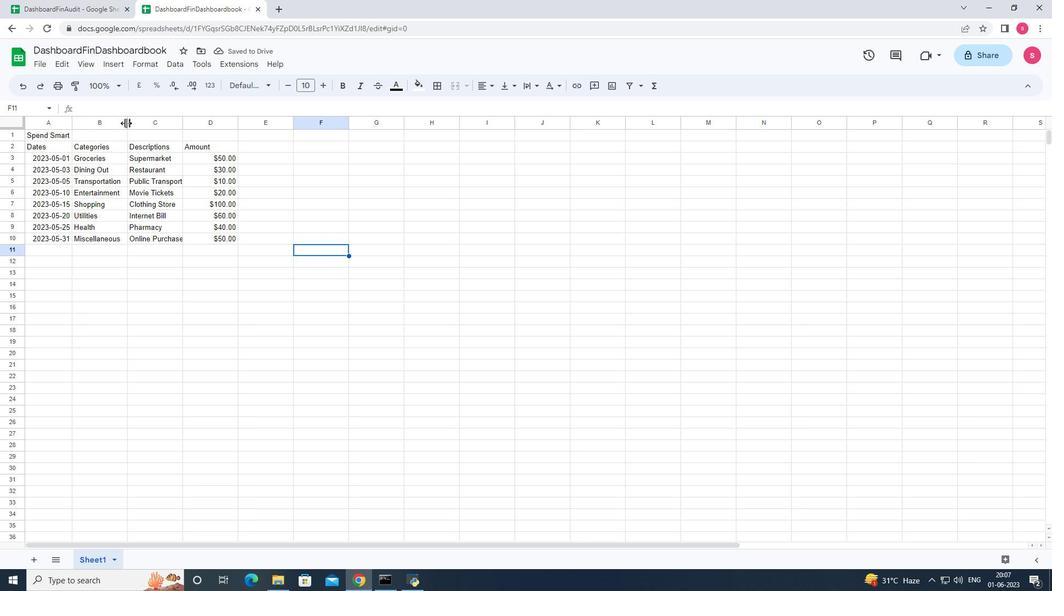 
Action: Mouse pressed left at (126, 123)
Screenshot: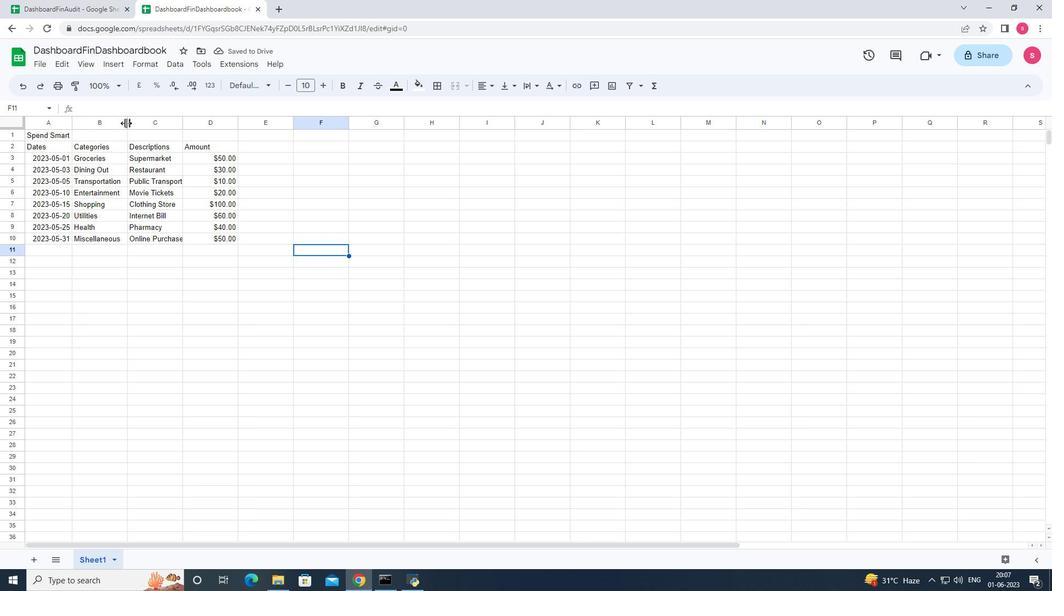 
Action: Mouse moved to (178, 123)
Screenshot: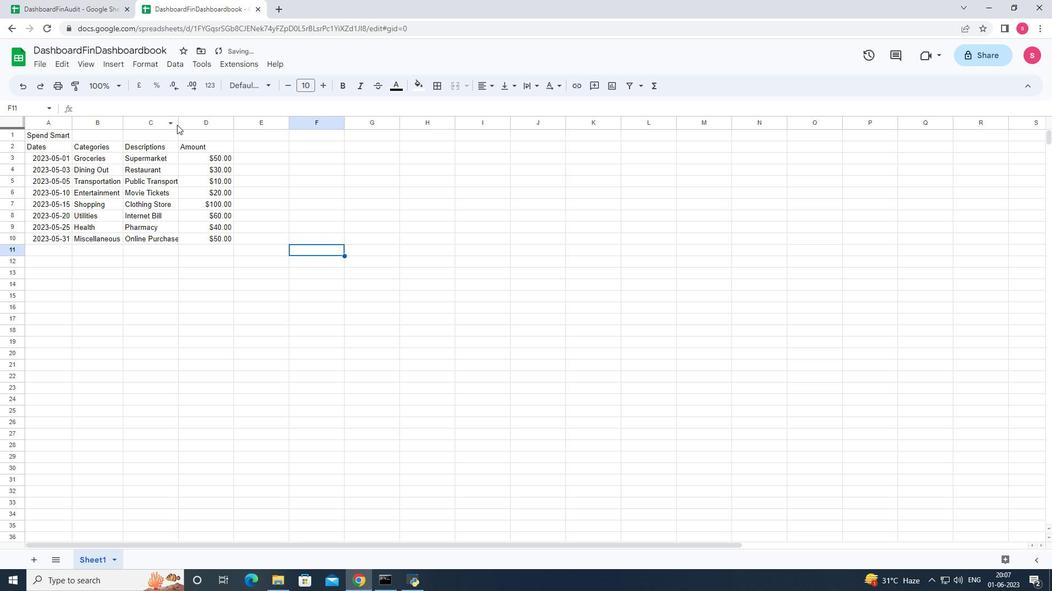 
Action: Mouse pressed left at (178, 123)
Screenshot: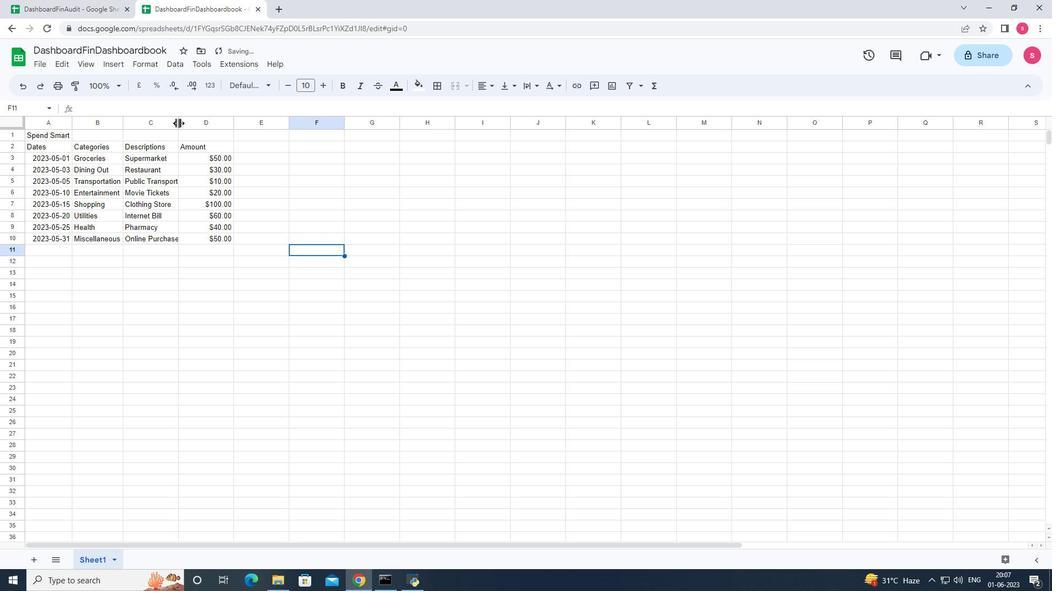 
Action: Mouse pressed left at (178, 123)
Screenshot: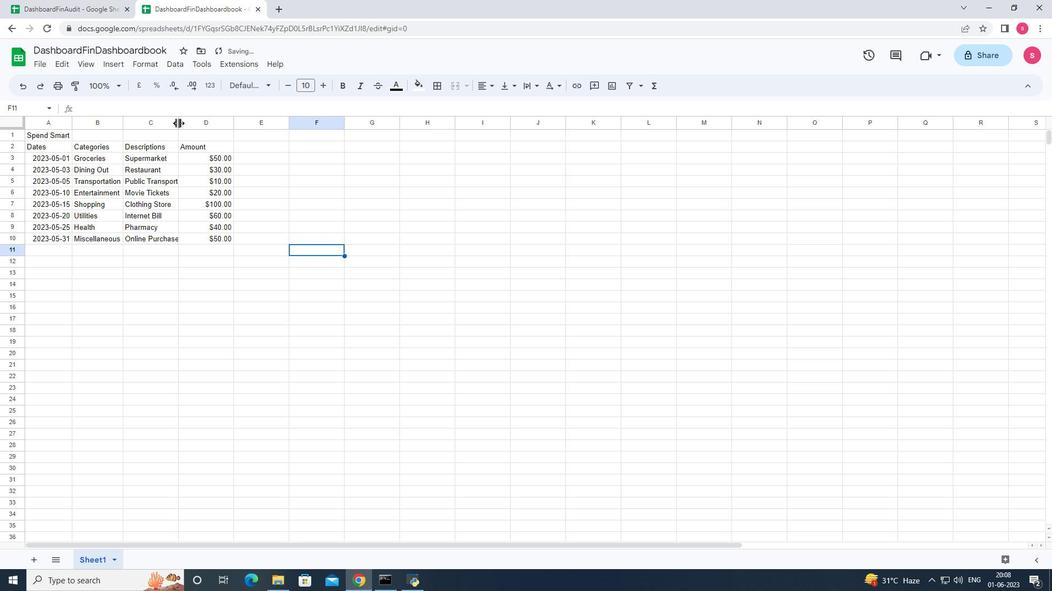 
Action: Mouse moved to (238, 126)
Screenshot: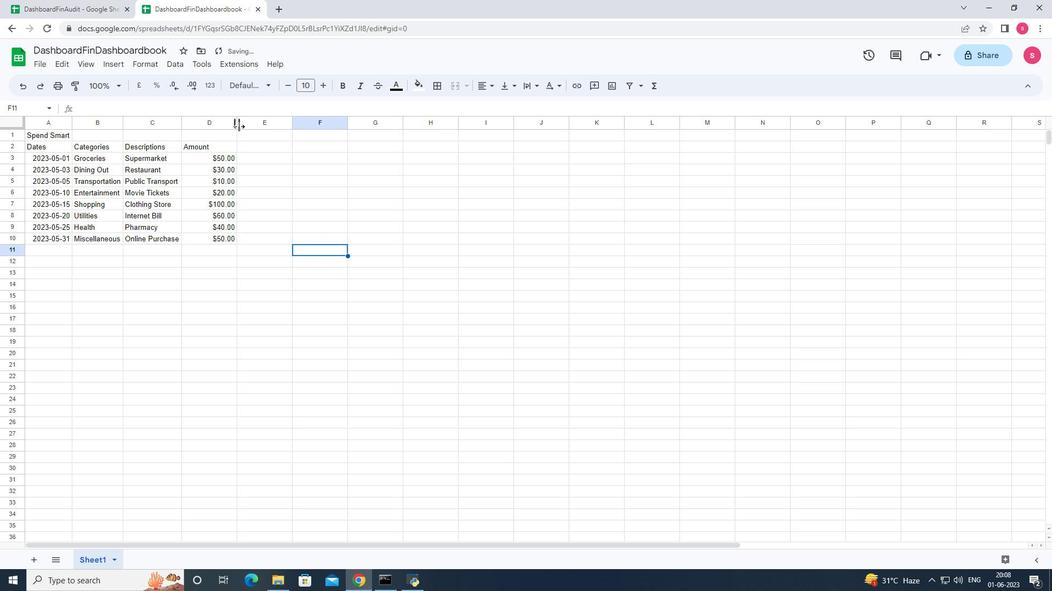 
Action: Mouse pressed left at (238, 126)
Screenshot: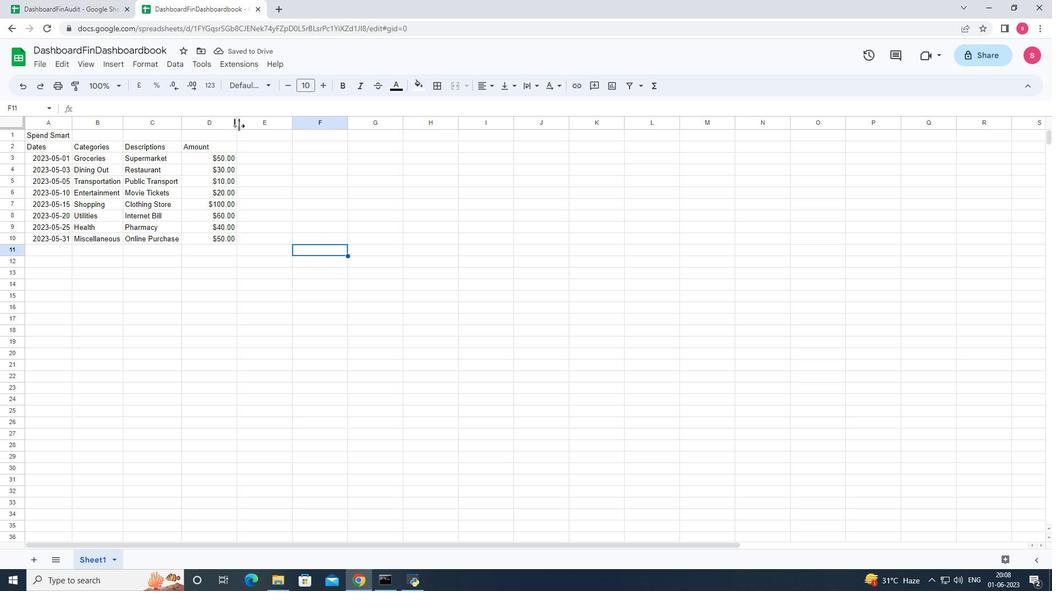 
Action: Mouse pressed left at (238, 126)
Screenshot: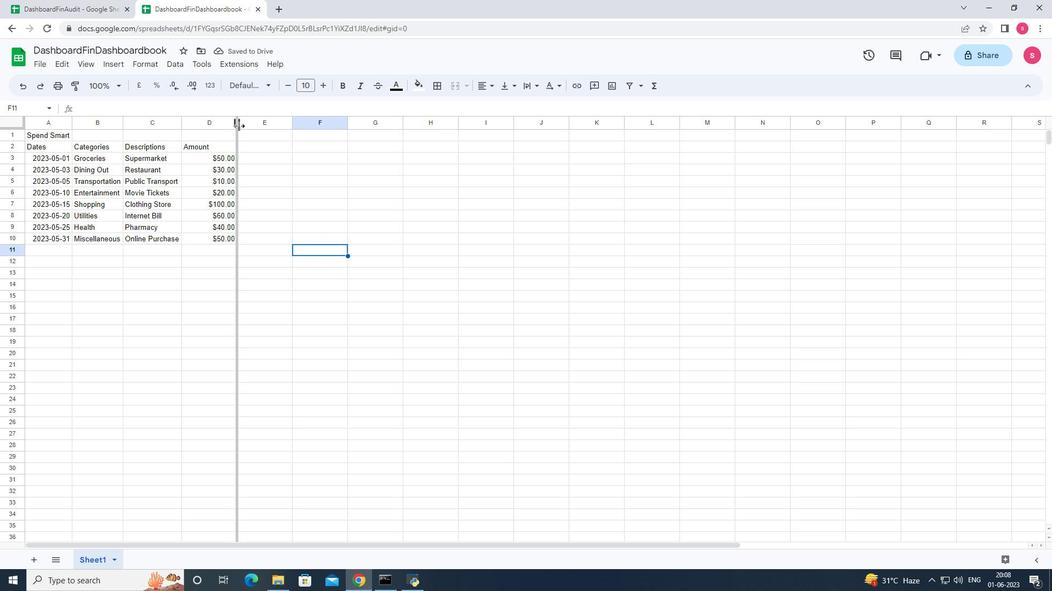 
Action: Mouse moved to (378, 326)
Screenshot: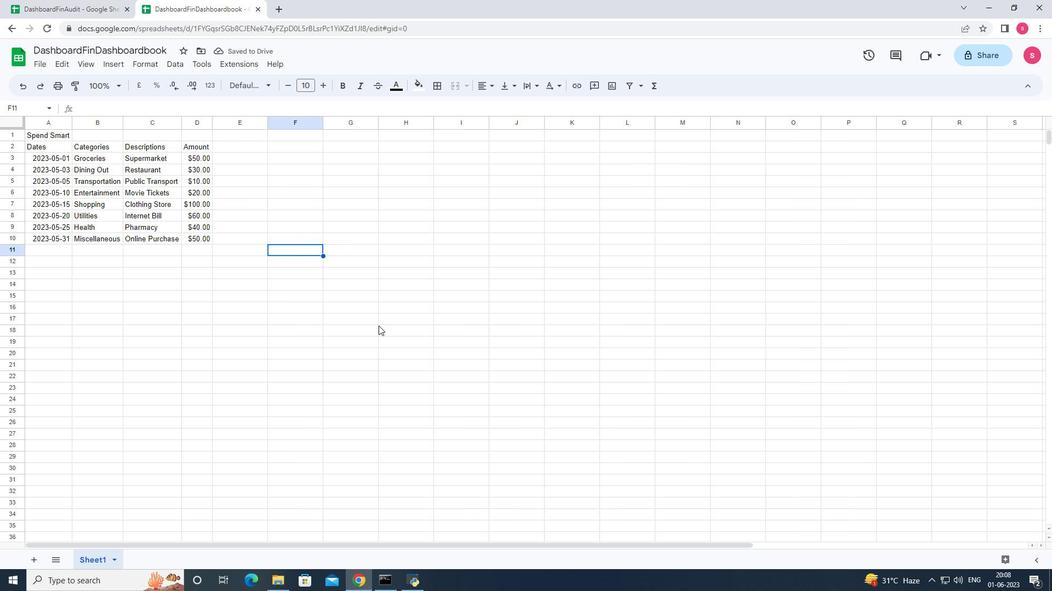 
Action: Key pressed ctrl+Sctrl+S
Screenshot: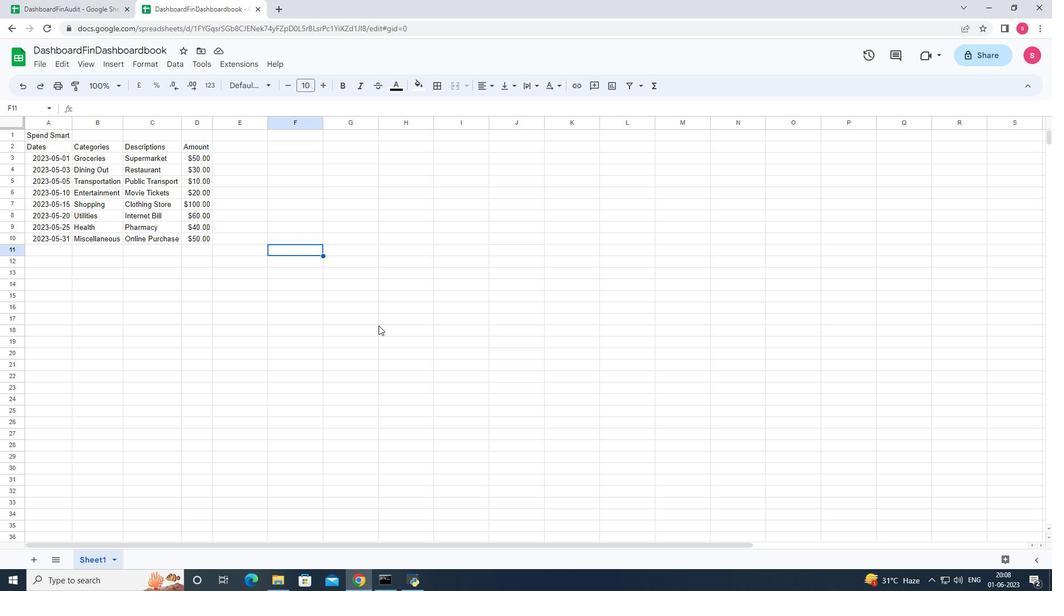 
